 Task: Find connections with filter location Zorgo with filter topic #Leanstartupswith filter profile language French with filter current company Steel Authority of India Limited with filter school St Joseph's Institute of Management with filter industry Musicians with filter service category Audio Engineering with filter keywords title Office Assistant
Action: Mouse moved to (79, 93)
Screenshot: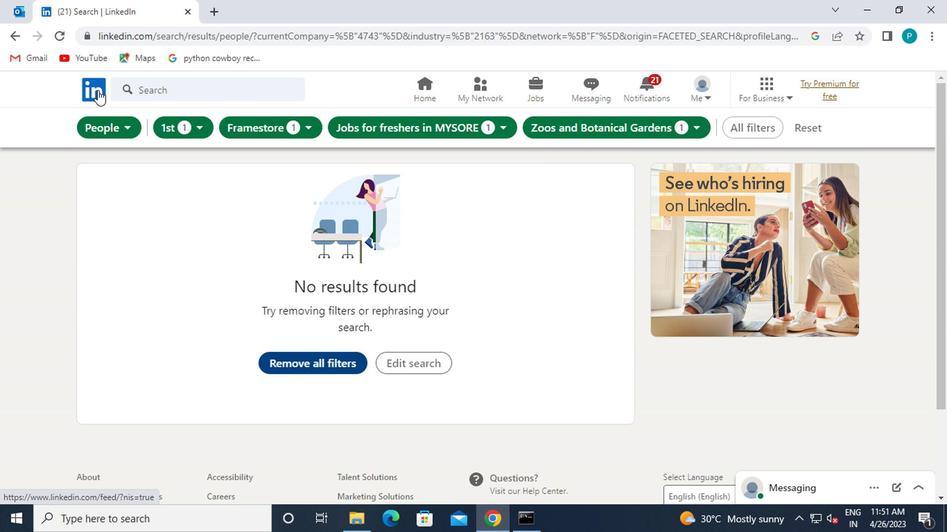 
Action: Mouse pressed left at (79, 93)
Screenshot: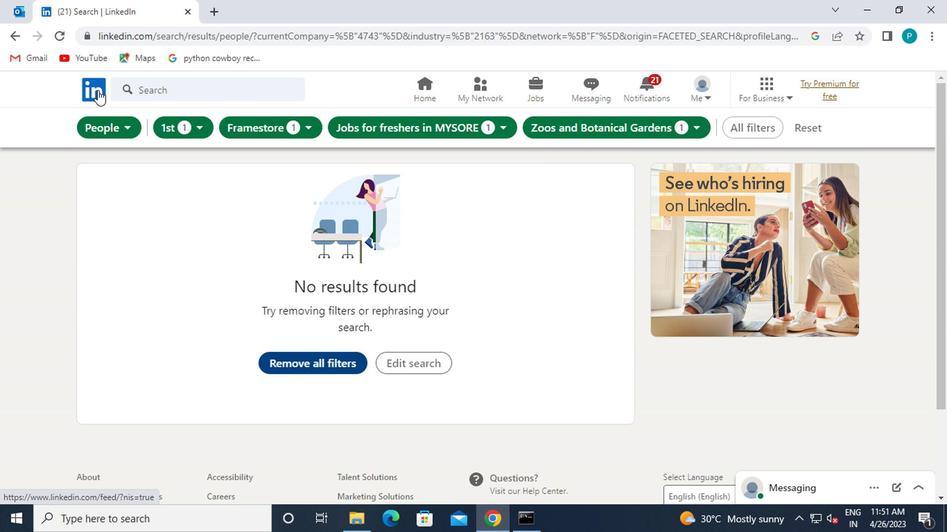 
Action: Mouse moved to (479, 84)
Screenshot: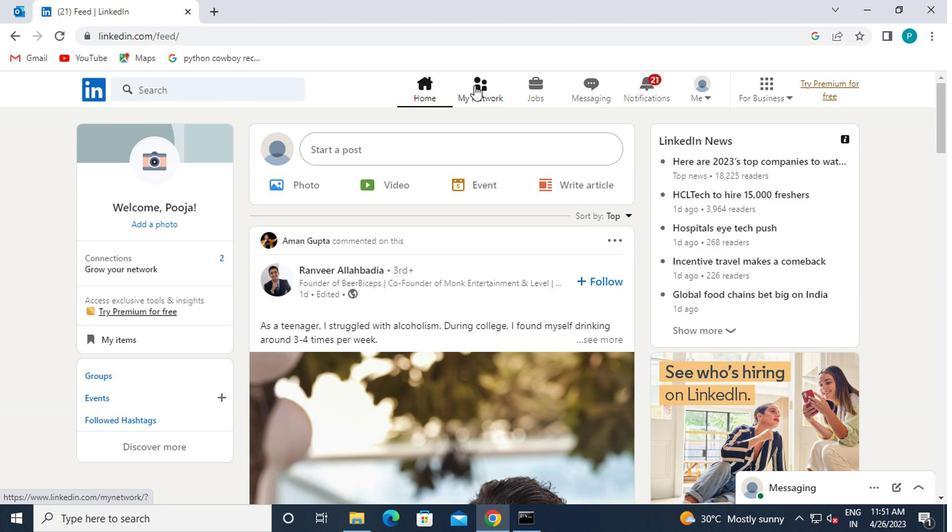 
Action: Mouse pressed left at (479, 84)
Screenshot: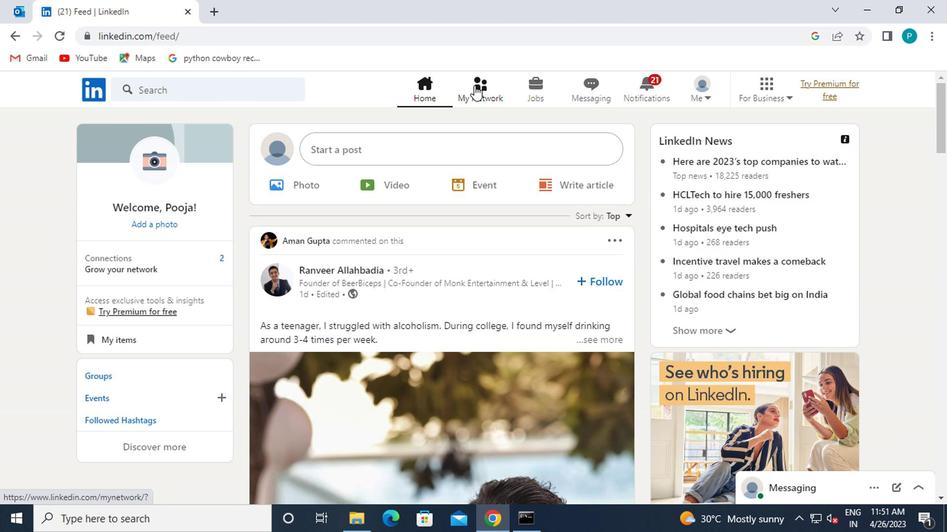 
Action: Mouse moved to (198, 169)
Screenshot: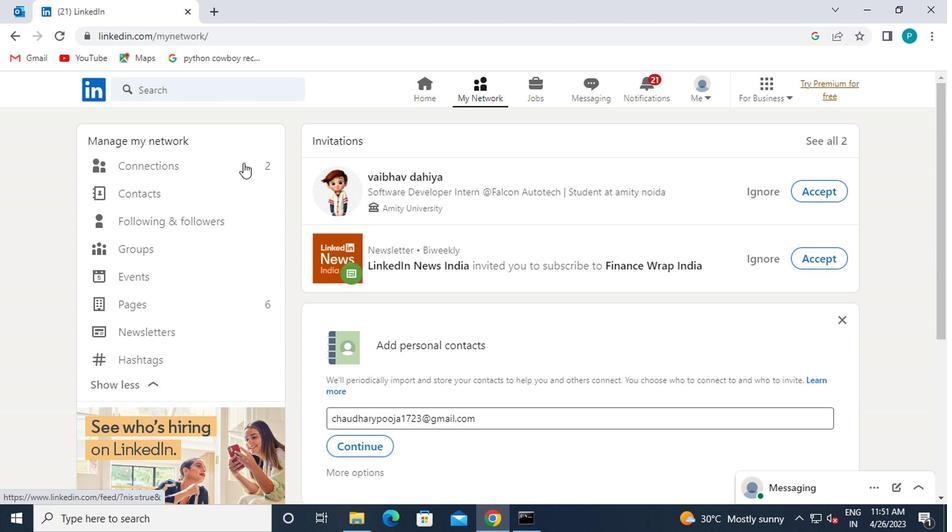 
Action: Mouse pressed left at (198, 169)
Screenshot: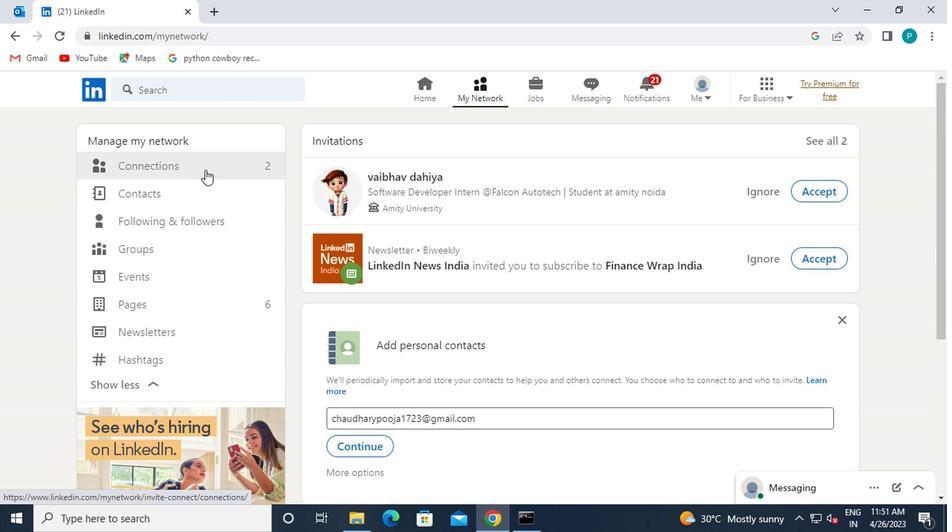 
Action: Mouse moved to (561, 168)
Screenshot: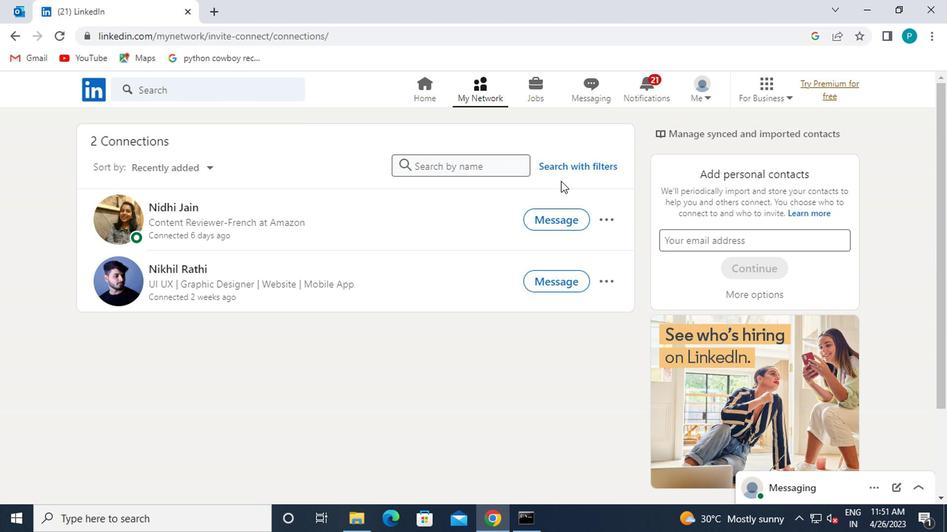 
Action: Mouse pressed left at (561, 168)
Screenshot: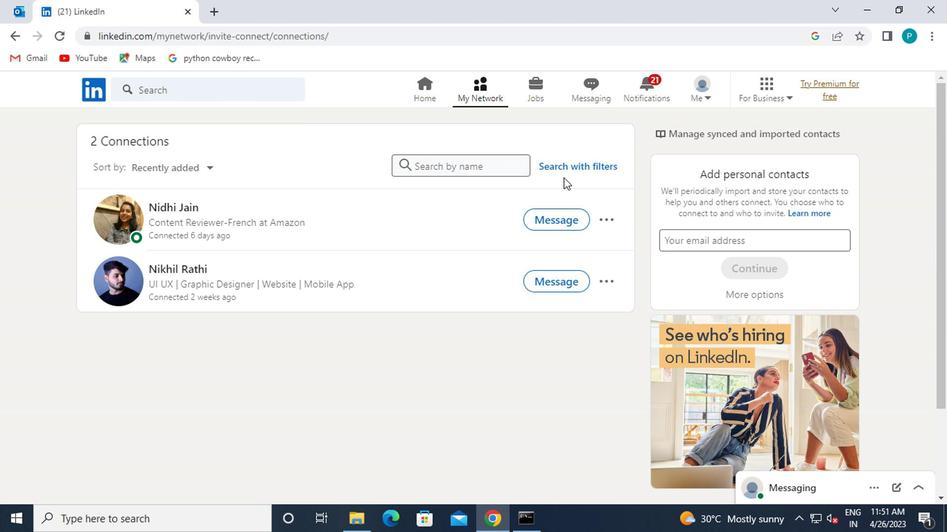 
Action: Mouse moved to (449, 125)
Screenshot: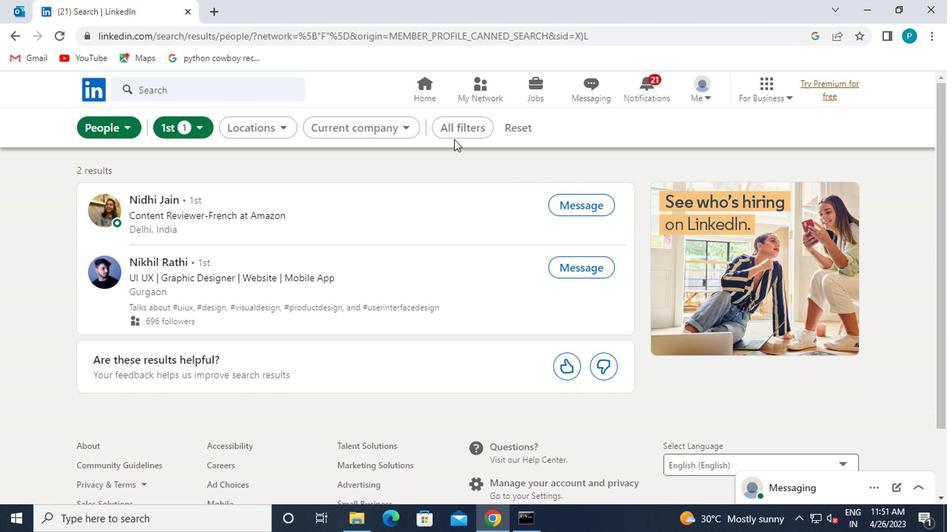 
Action: Mouse pressed left at (449, 125)
Screenshot: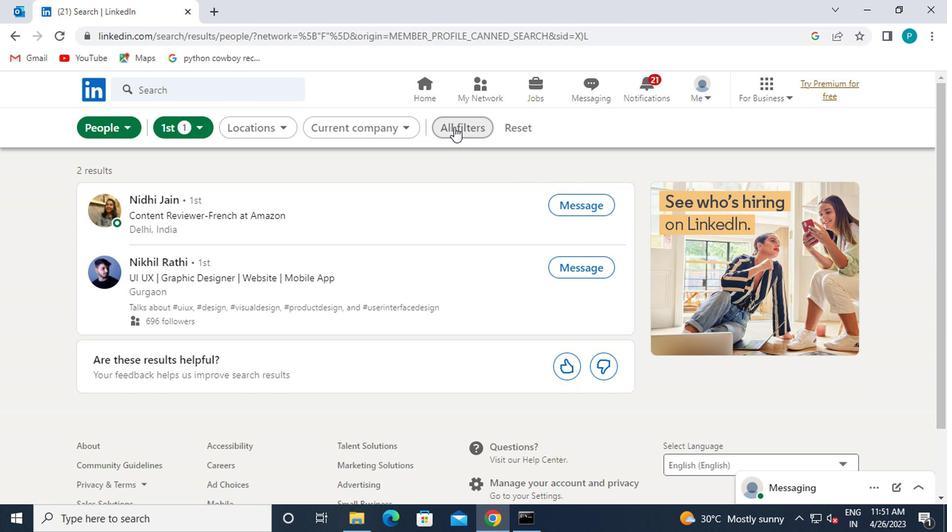 
Action: Mouse moved to (691, 275)
Screenshot: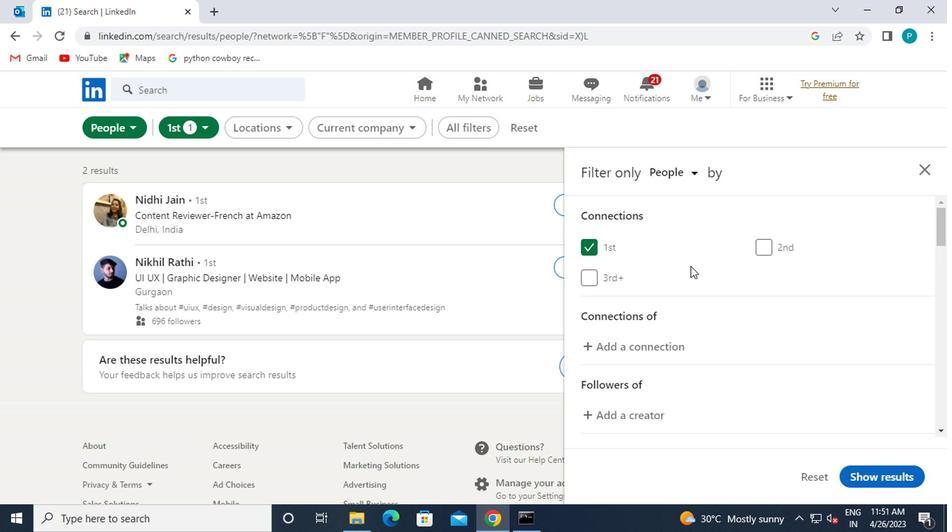 
Action: Mouse scrolled (691, 275) with delta (0, 0)
Screenshot: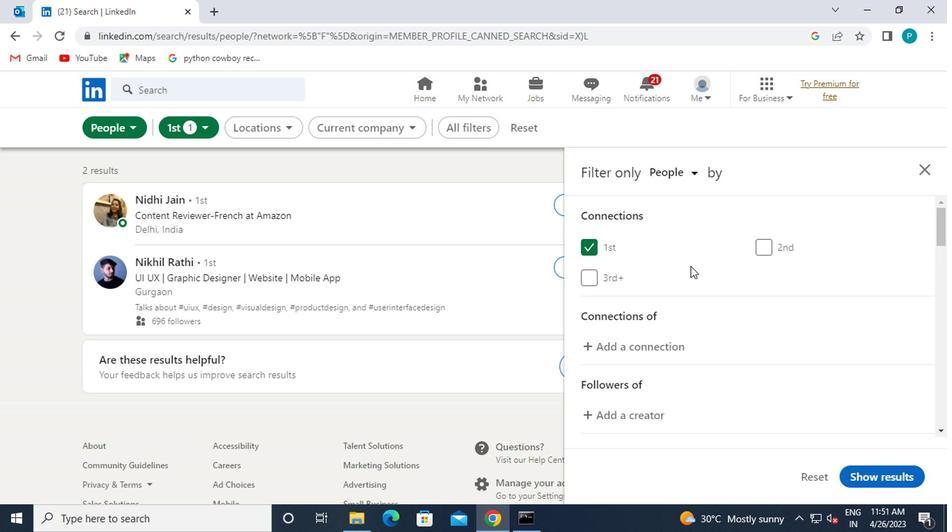 
Action: Mouse moved to (696, 282)
Screenshot: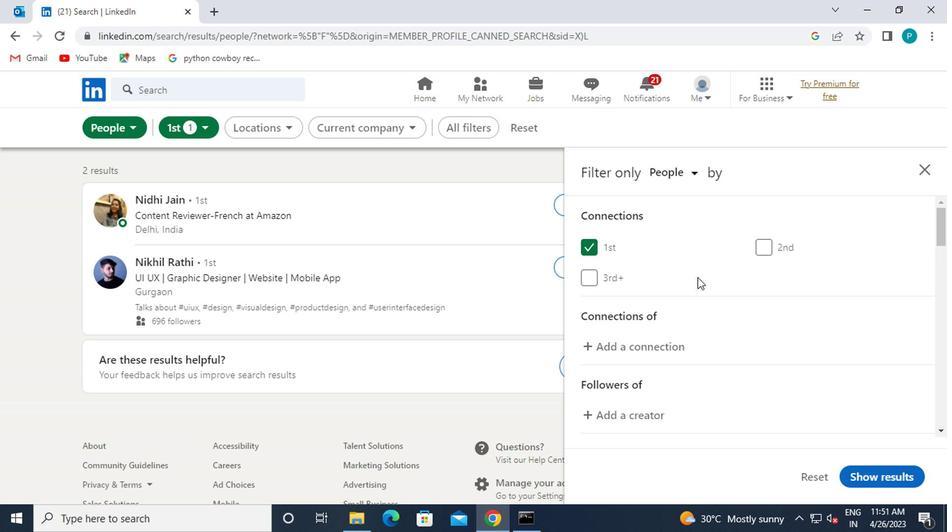 
Action: Mouse scrolled (696, 281) with delta (0, 0)
Screenshot: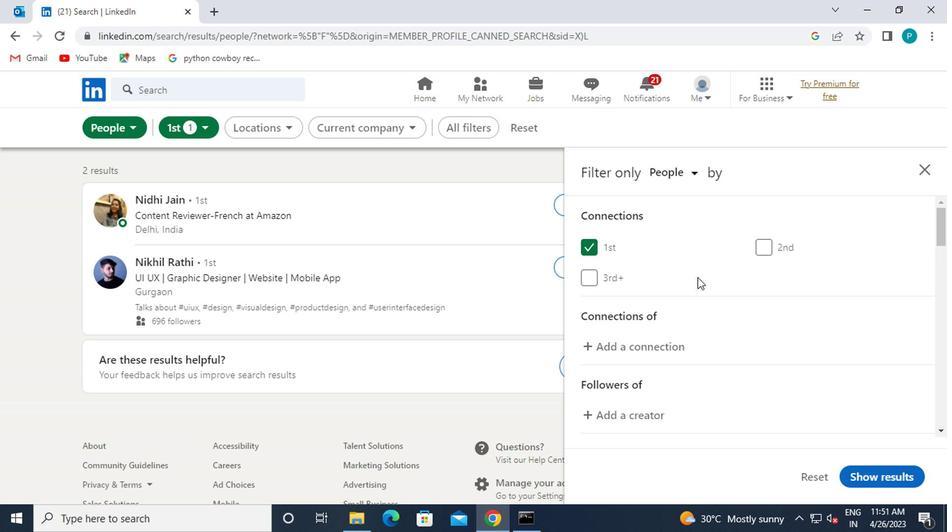 
Action: Mouse moved to (744, 375)
Screenshot: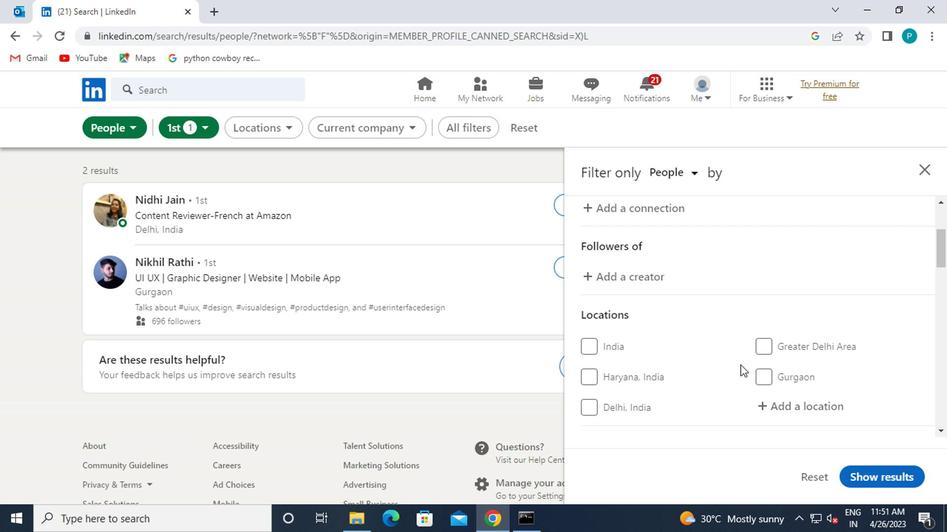 
Action: Mouse scrolled (744, 374) with delta (0, 0)
Screenshot: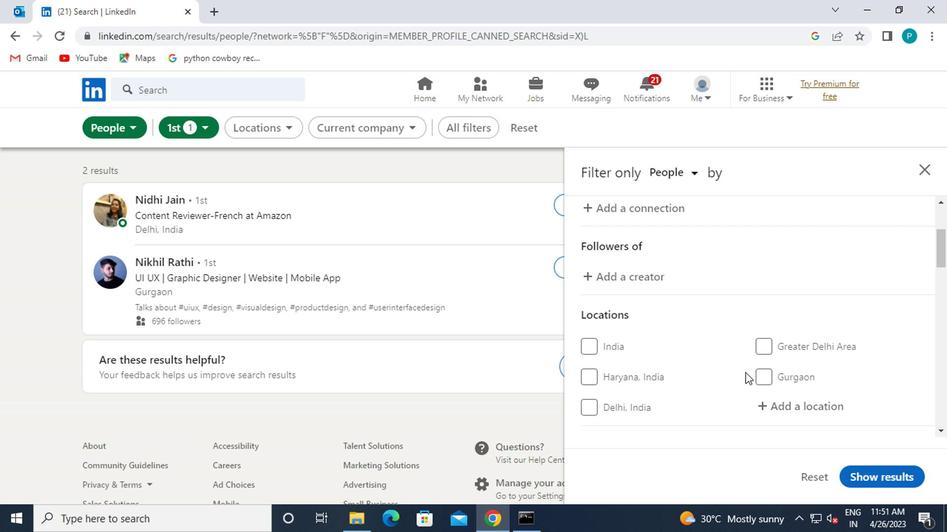 
Action: Mouse moved to (777, 337)
Screenshot: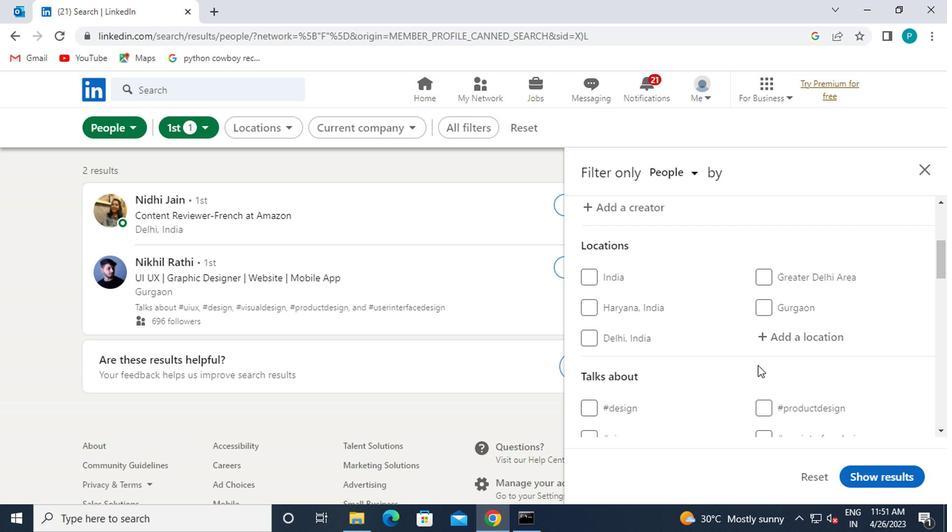 
Action: Mouse pressed left at (777, 337)
Screenshot: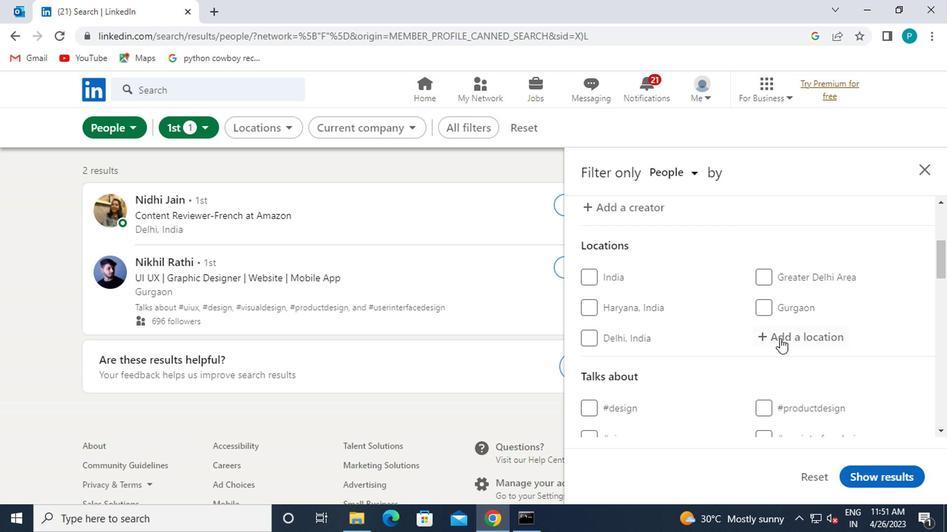 
Action: Mouse moved to (781, 343)
Screenshot: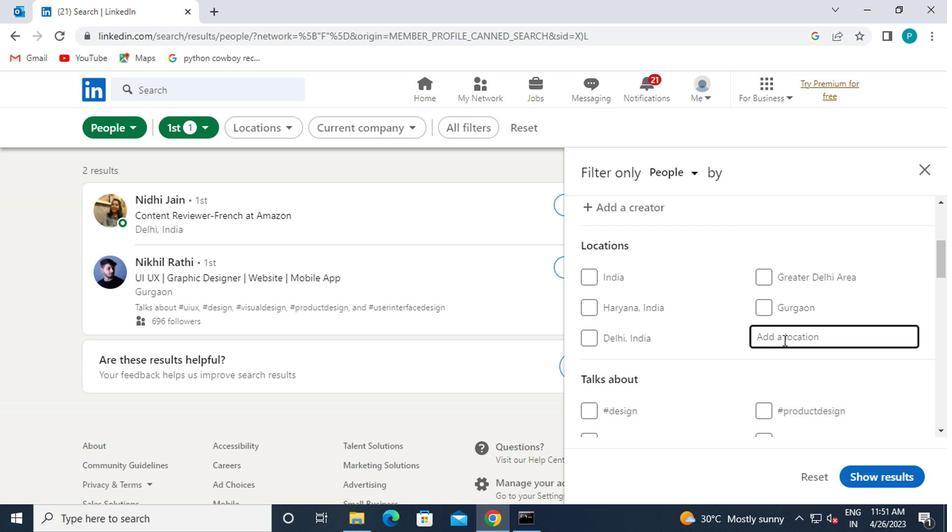 
Action: Key pressed <Key.caps_lock>z<Key.caps_lock>orgo<Key.enter>
Screenshot: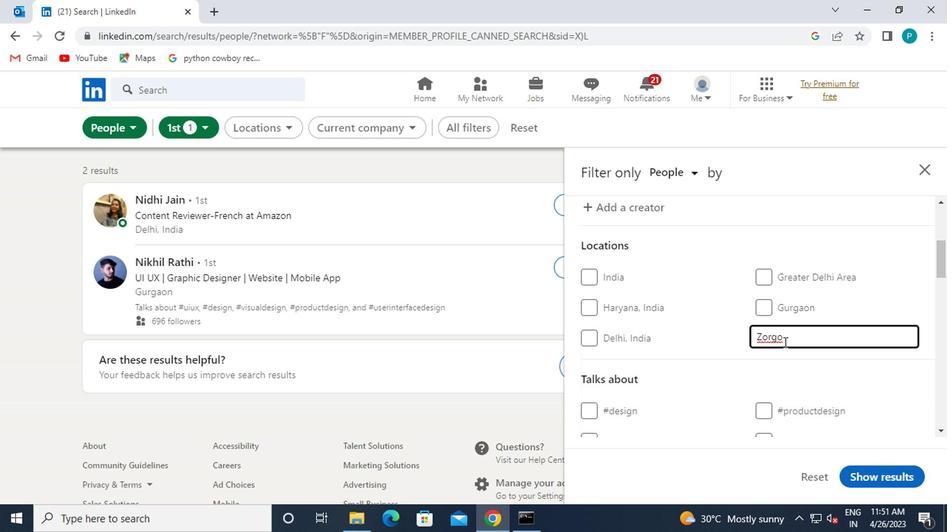 
Action: Mouse moved to (781, 343)
Screenshot: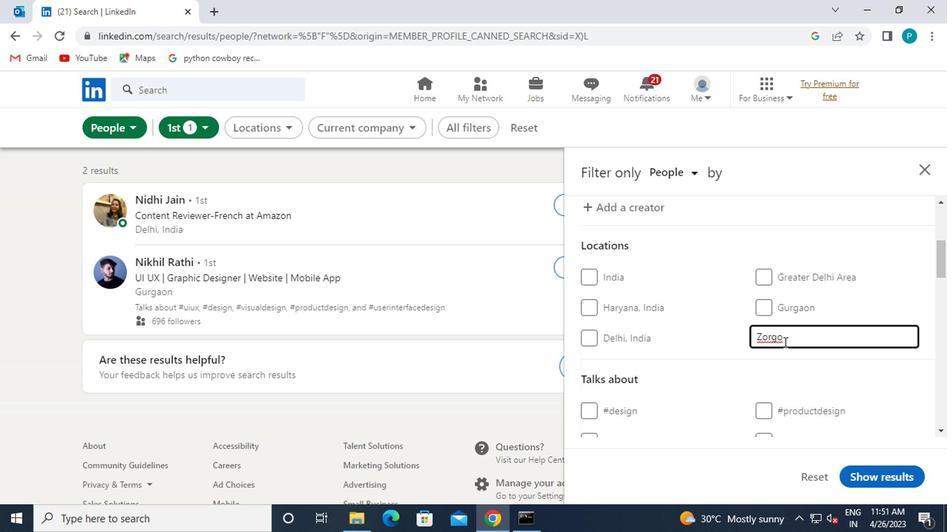 
Action: Mouse scrolled (781, 343) with delta (0, 0)
Screenshot: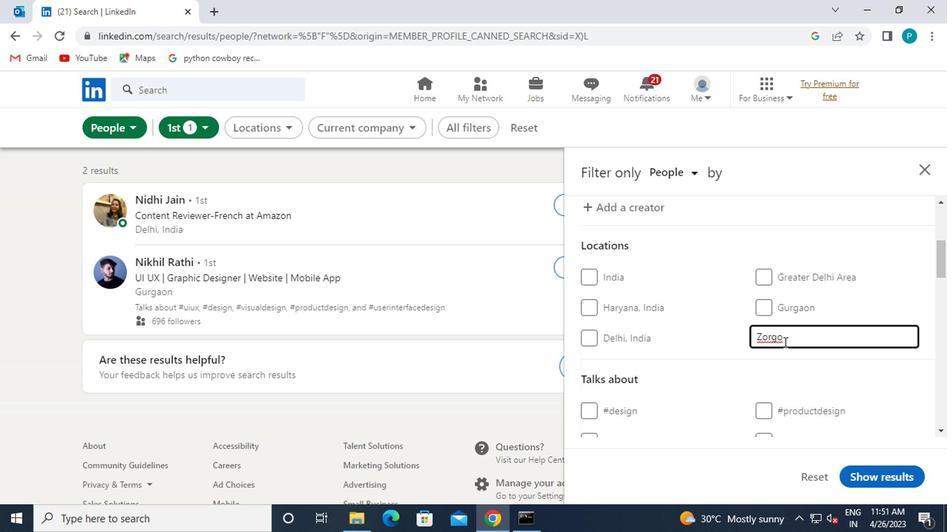 
Action: Mouse scrolled (781, 343) with delta (0, 0)
Screenshot: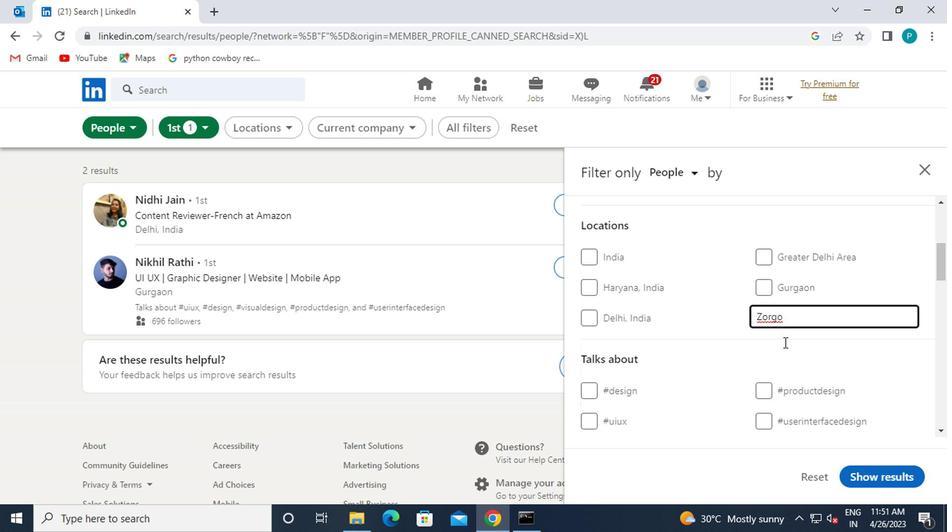 
Action: Mouse moved to (761, 336)
Screenshot: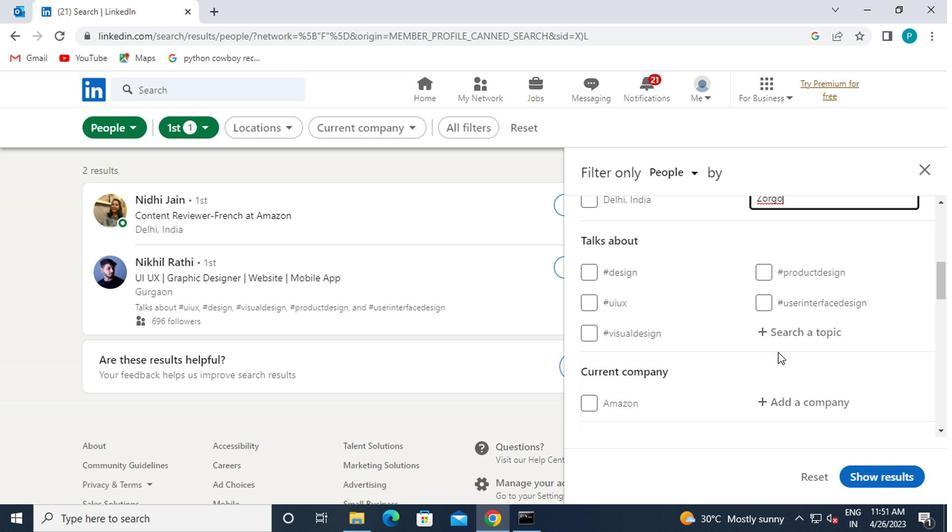 
Action: Mouse pressed left at (761, 336)
Screenshot: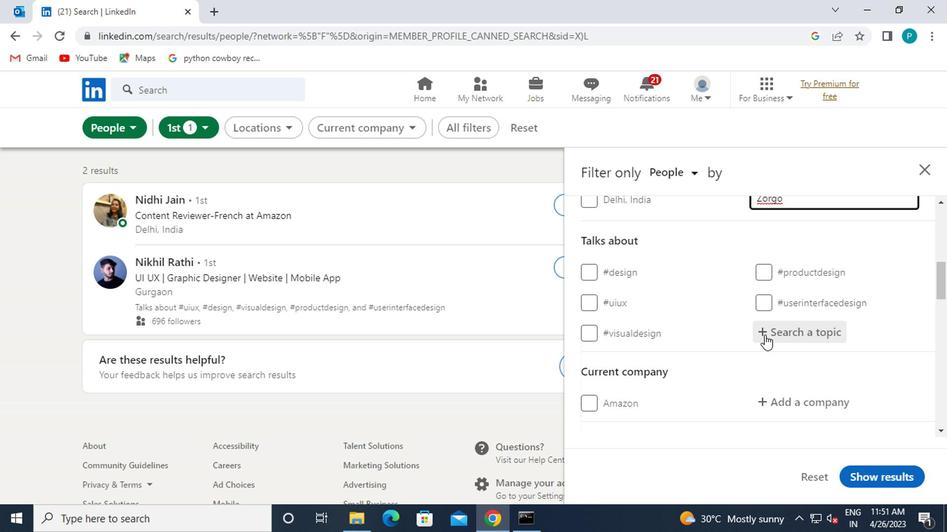
Action: Key pressed <Key.shift><Key.shift>#<Key.caps_lock><Key.caps_lock>EAN
Screenshot: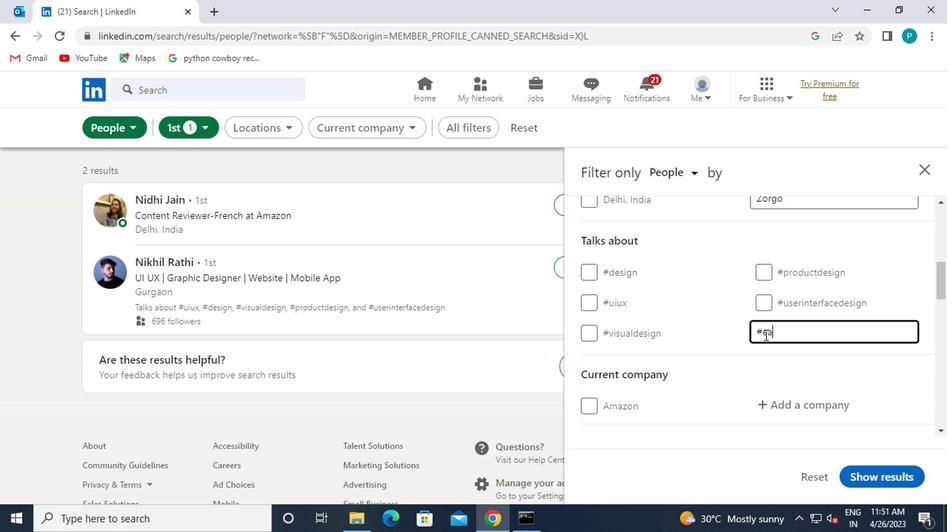 
Action: Mouse moved to (758, 335)
Screenshot: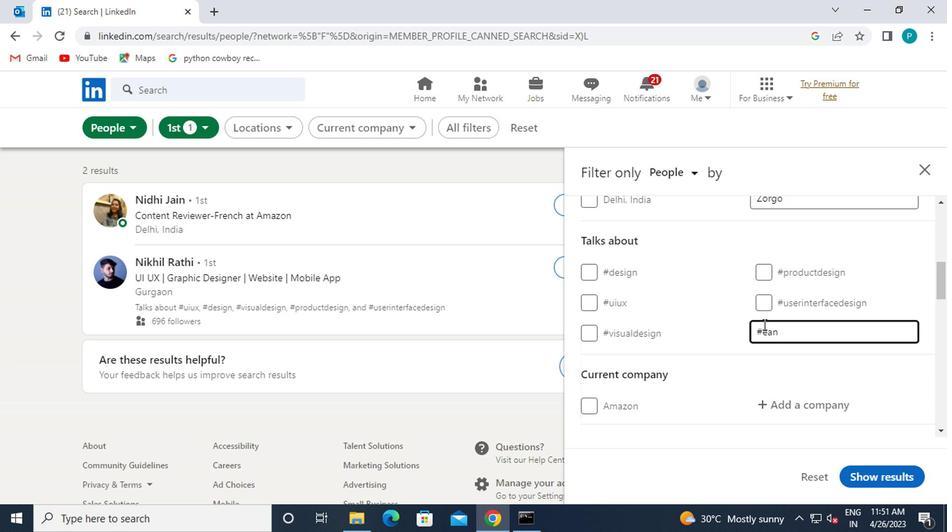 
Action: Mouse pressed left at (758, 335)
Screenshot: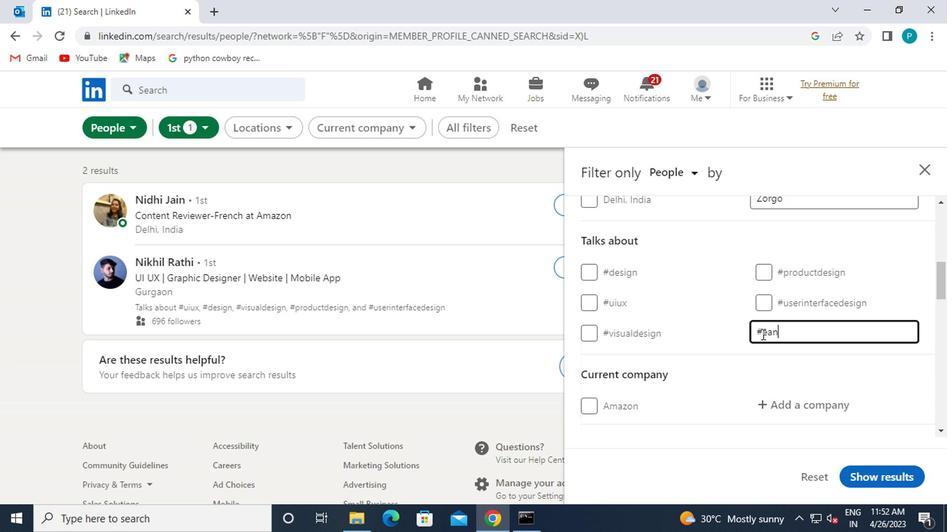 
Action: Mouse moved to (770, 339)
Screenshot: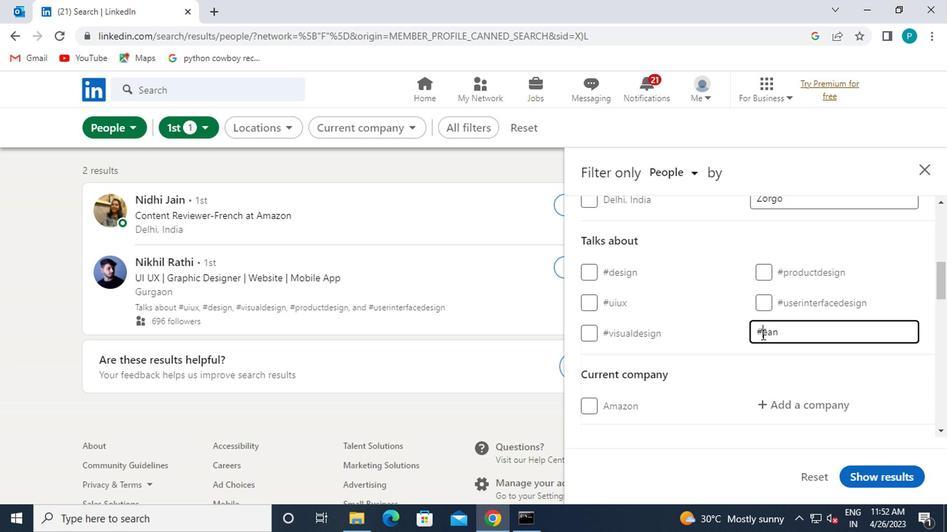 
Action: Key pressed <Key.caps_lock>L
Screenshot: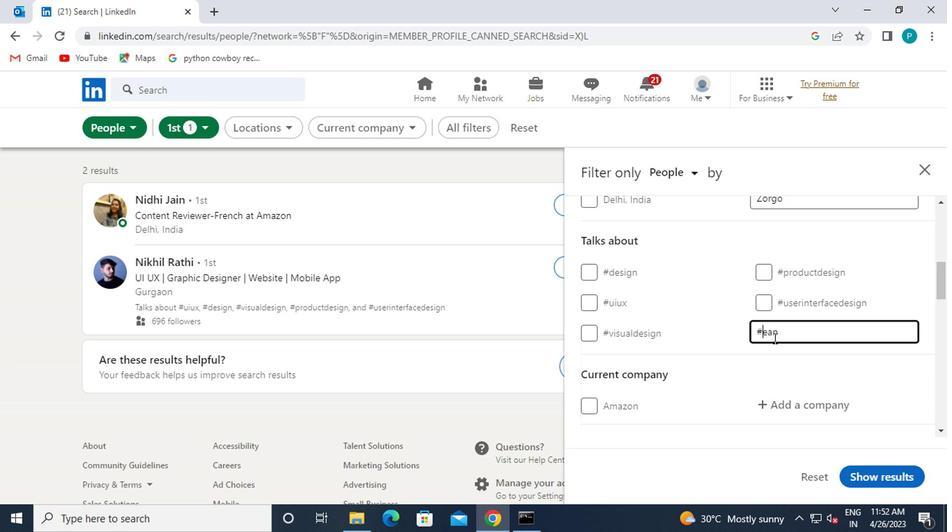 
Action: Mouse moved to (784, 336)
Screenshot: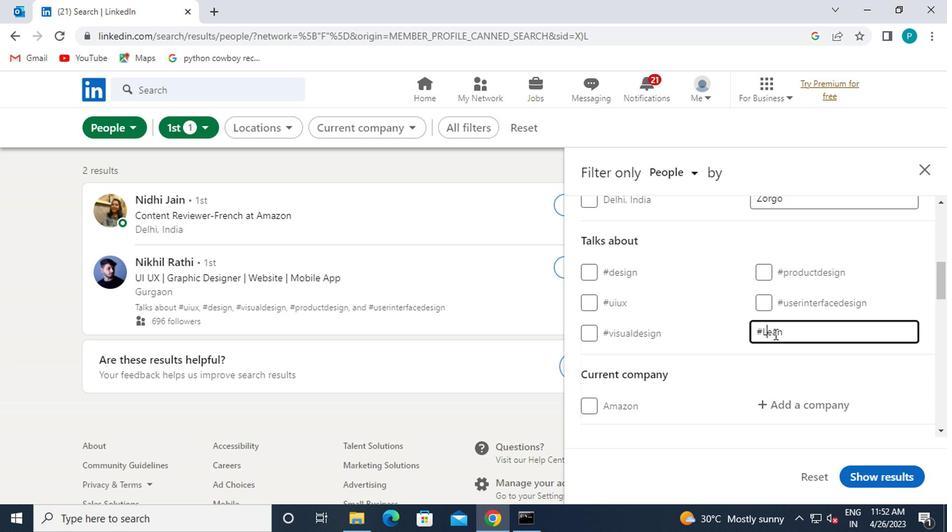 
Action: Mouse pressed left at (784, 336)
Screenshot: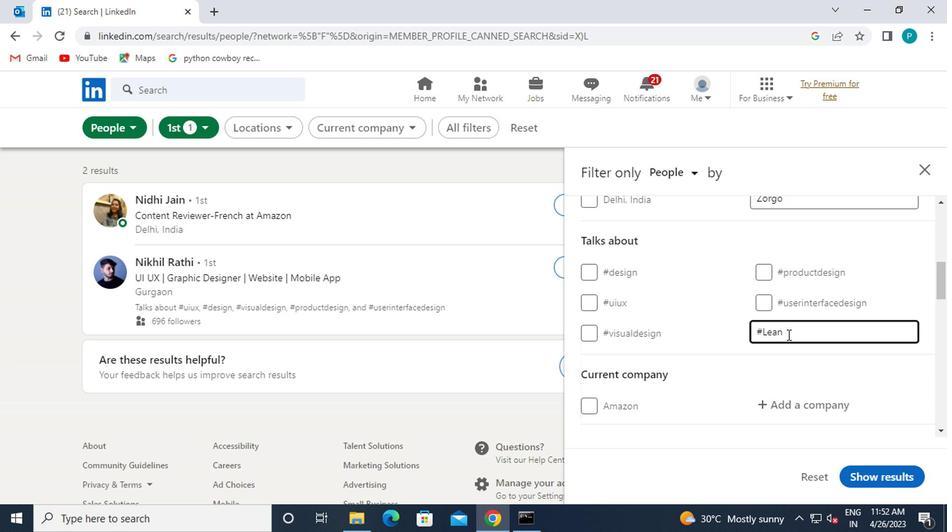 
Action: Mouse moved to (785, 337)
Screenshot: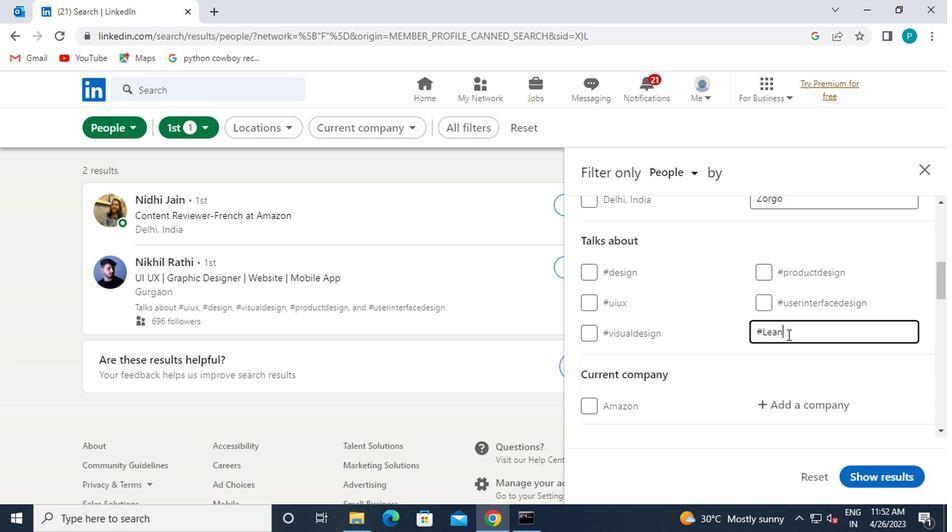 
Action: Key pressed <Key.caps_lock>STARTUPS
Screenshot: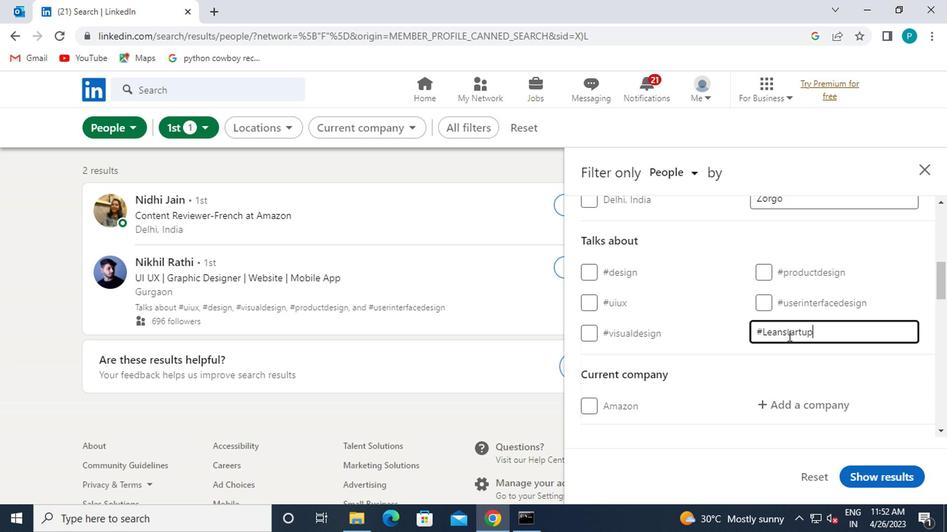 
Action: Mouse moved to (747, 360)
Screenshot: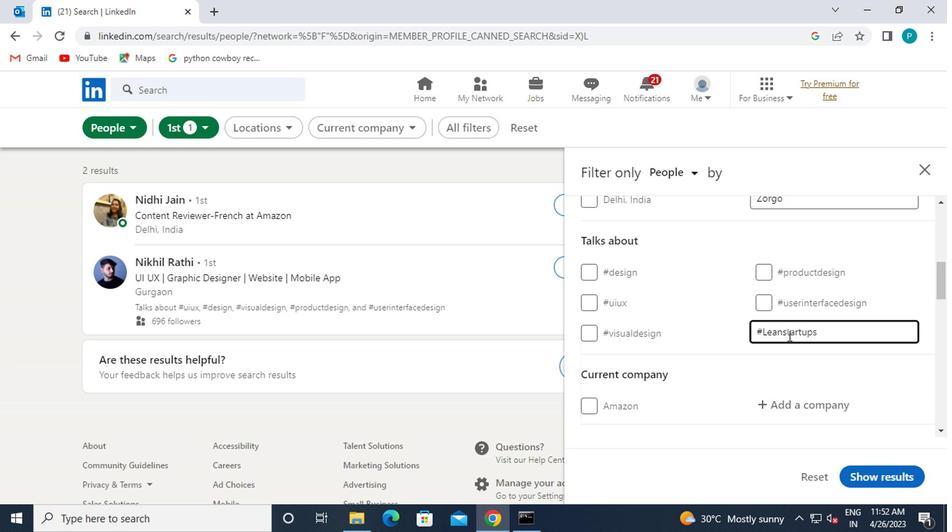
Action: Mouse scrolled (747, 359) with delta (0, 0)
Screenshot: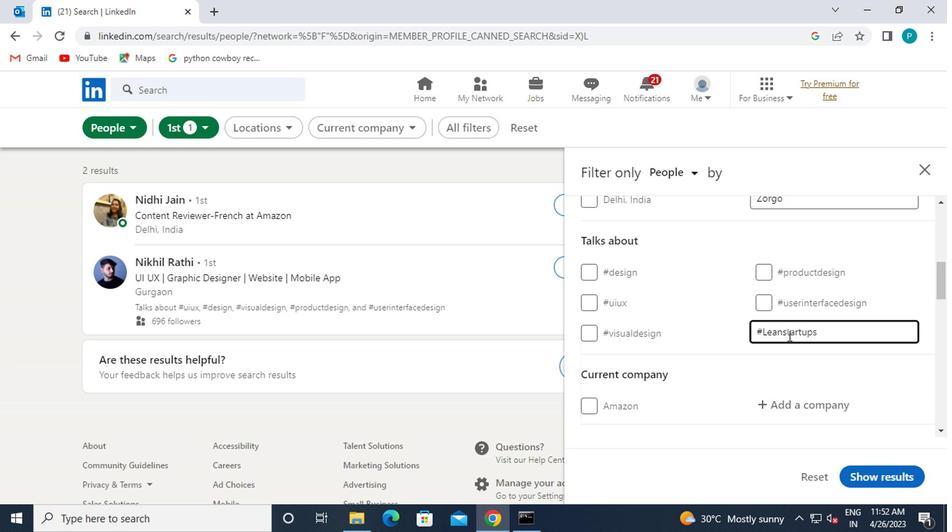 
Action: Mouse moved to (772, 330)
Screenshot: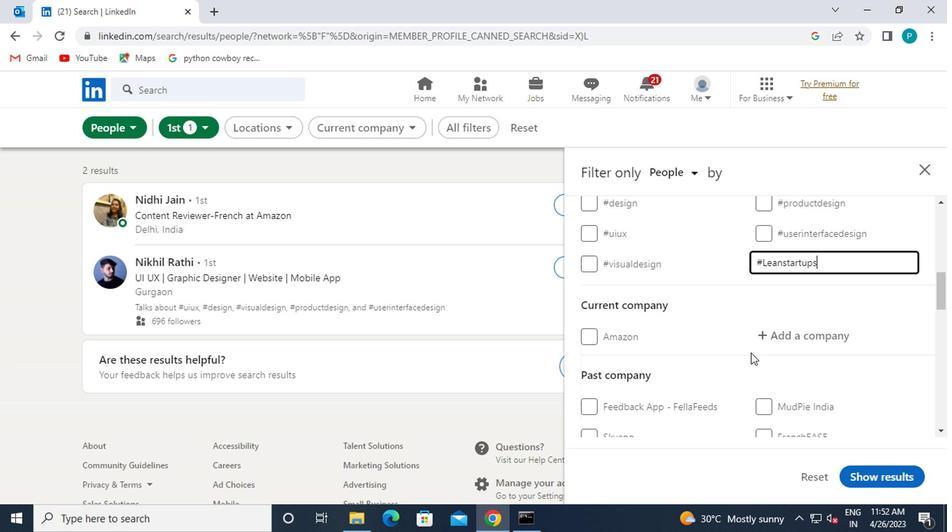 
Action: Mouse pressed left at (772, 330)
Screenshot: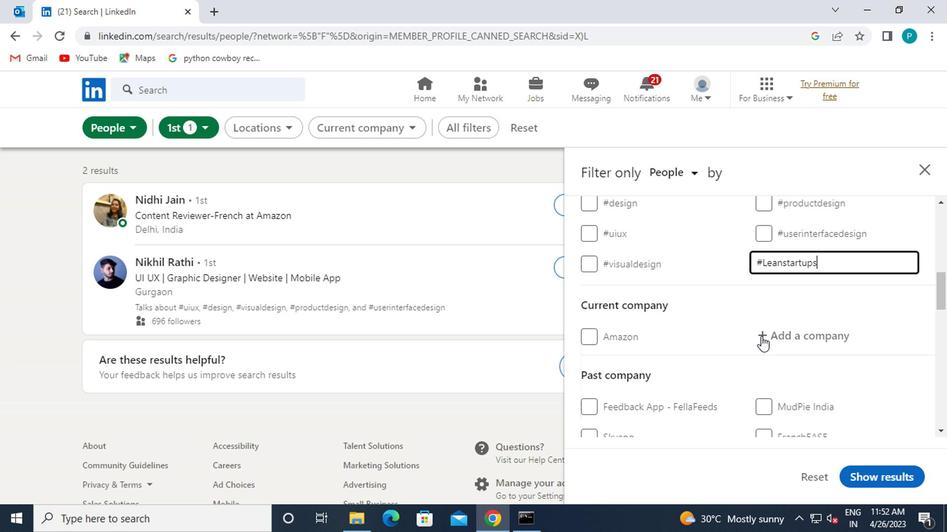 
Action: Mouse moved to (774, 337)
Screenshot: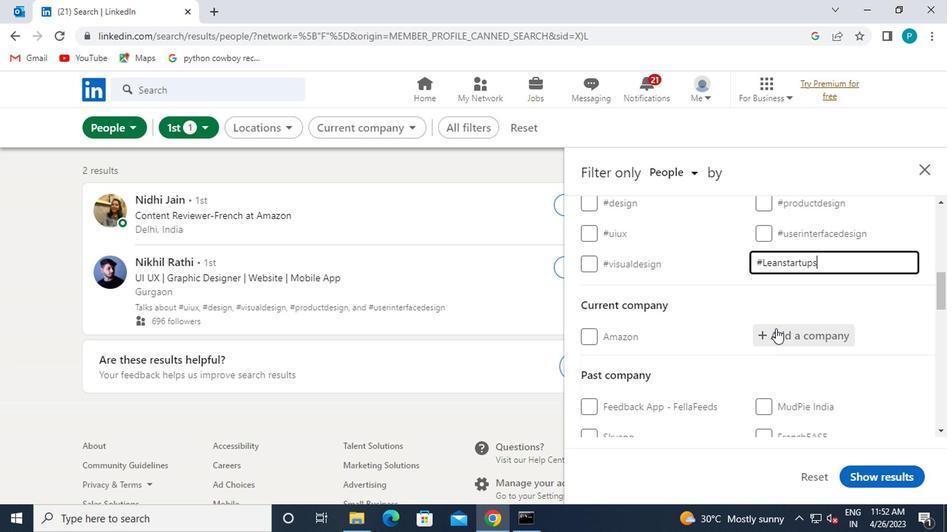 
Action: Key pressed STEEL<Key.space>AUTH
Screenshot: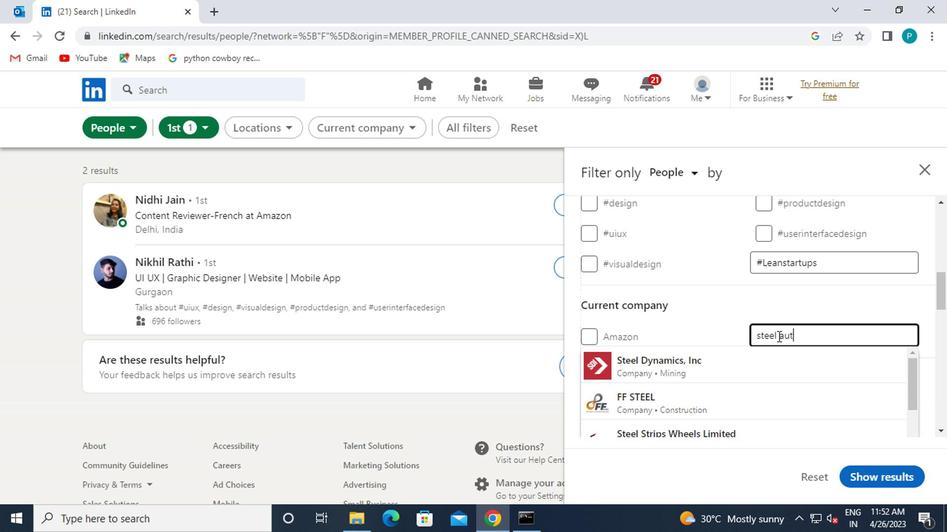
Action: Mouse moved to (692, 358)
Screenshot: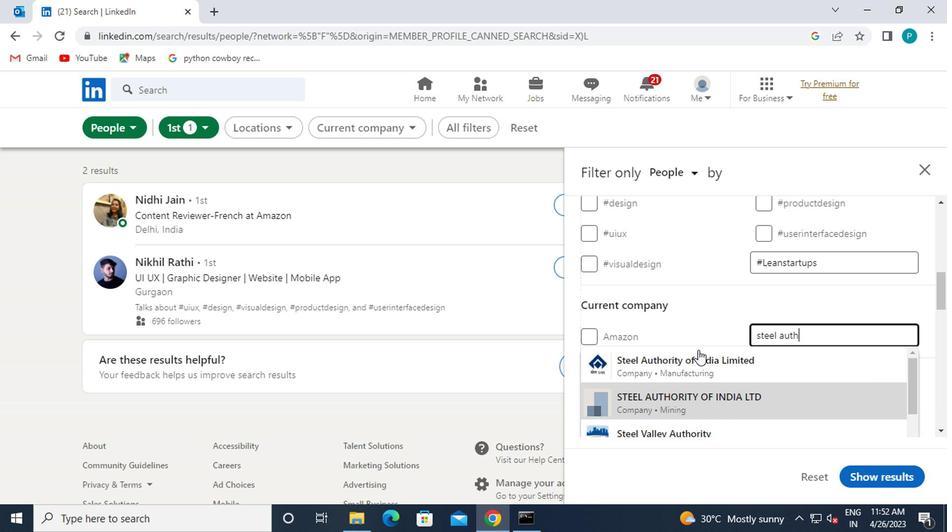 
Action: Mouse pressed left at (692, 358)
Screenshot: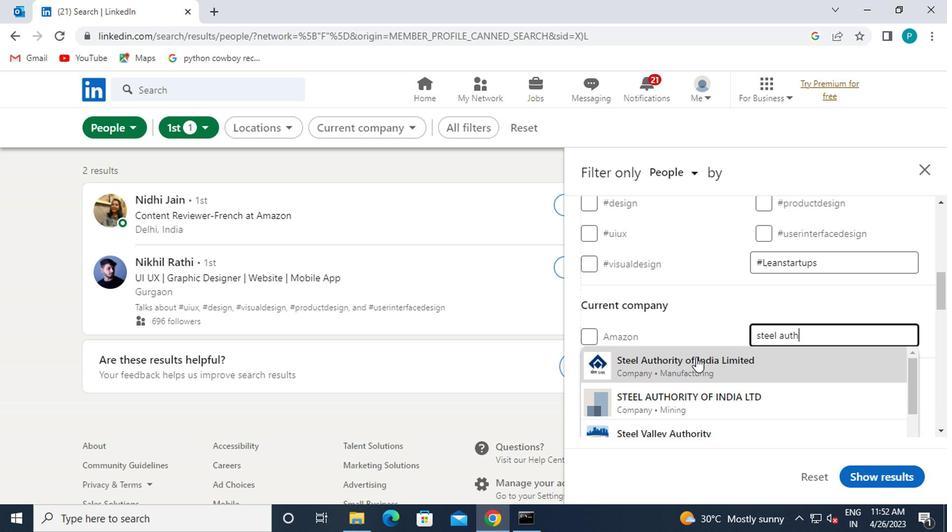 
Action: Mouse moved to (691, 354)
Screenshot: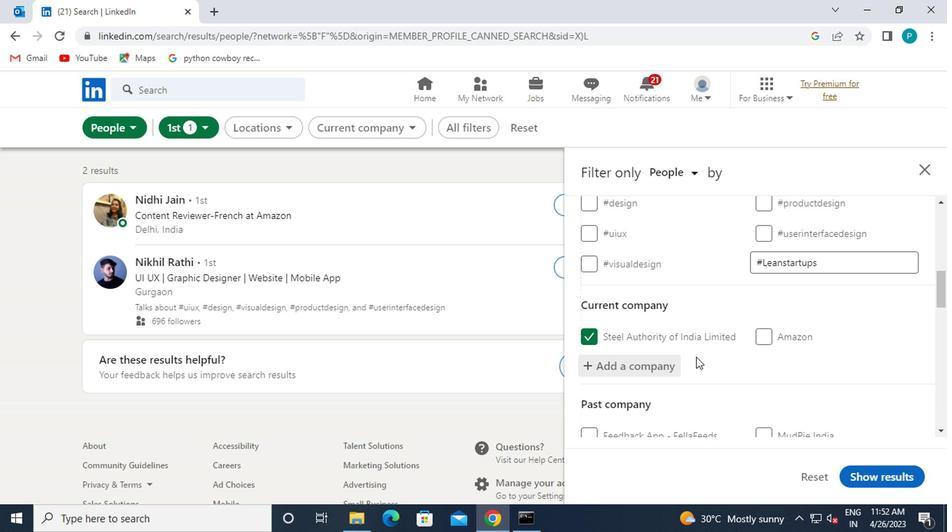 
Action: Mouse scrolled (691, 353) with delta (0, 0)
Screenshot: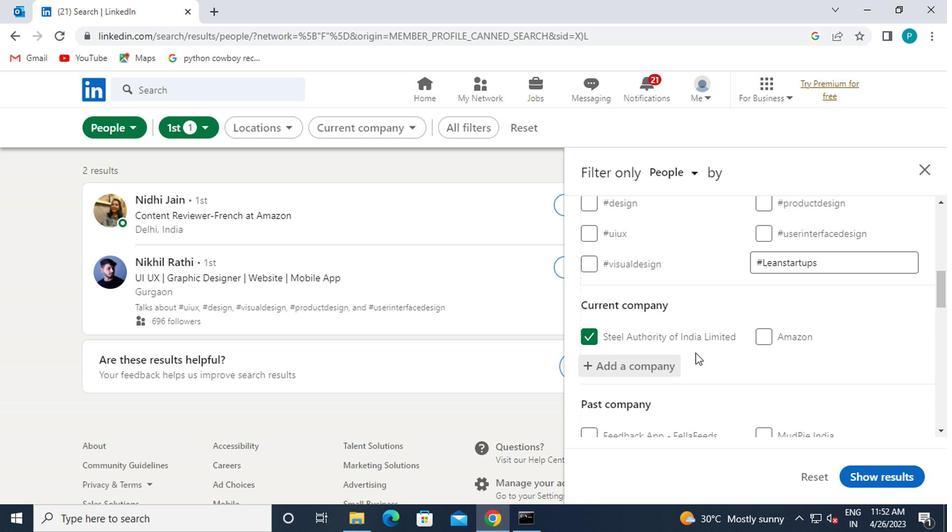 
Action: Mouse scrolled (691, 353) with delta (0, 0)
Screenshot: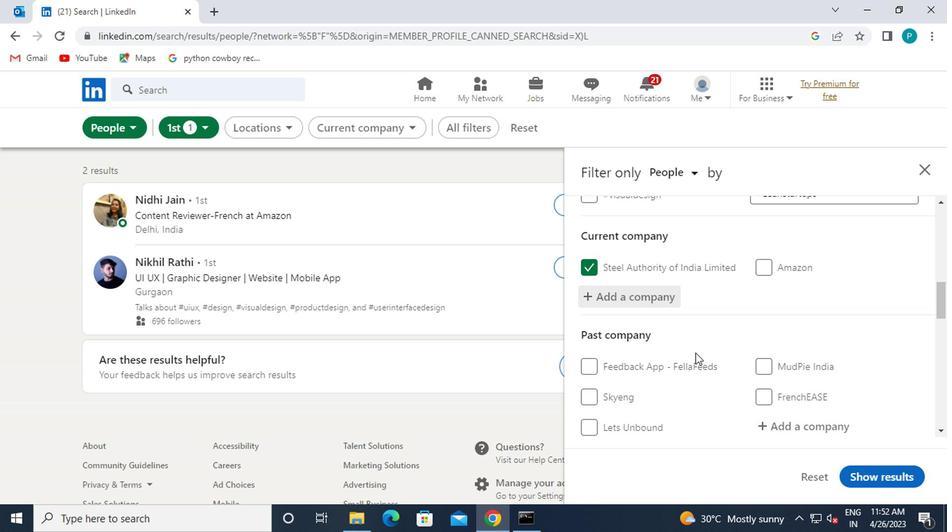 
Action: Mouse moved to (786, 365)
Screenshot: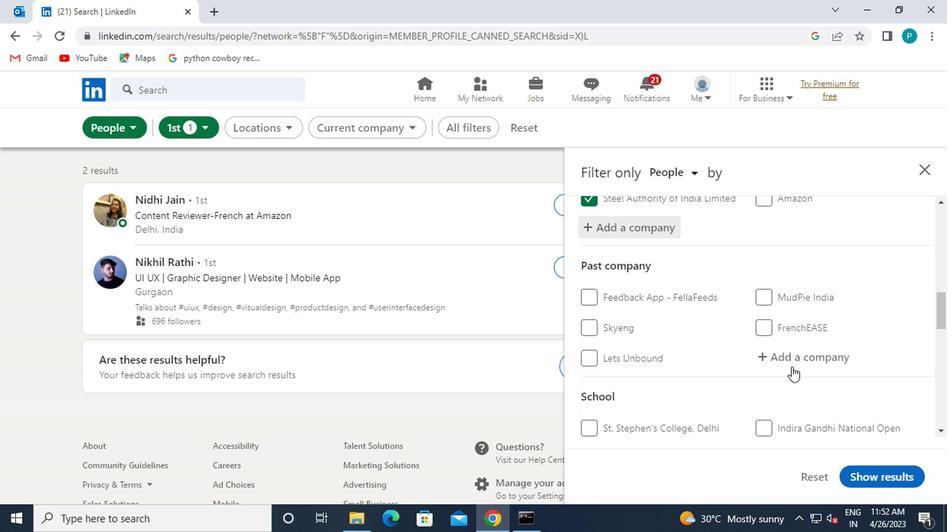 
Action: Mouse scrolled (786, 365) with delta (0, 0)
Screenshot: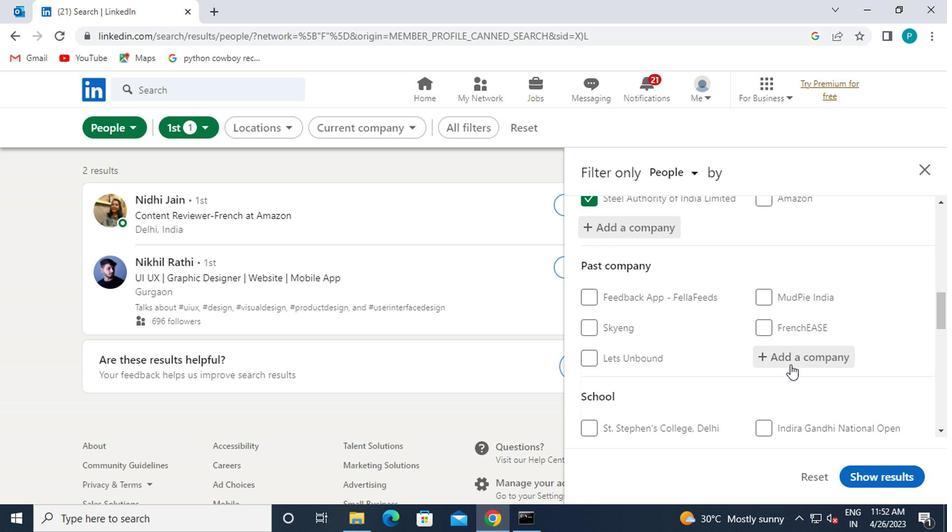 
Action: Mouse scrolled (786, 365) with delta (0, 0)
Screenshot: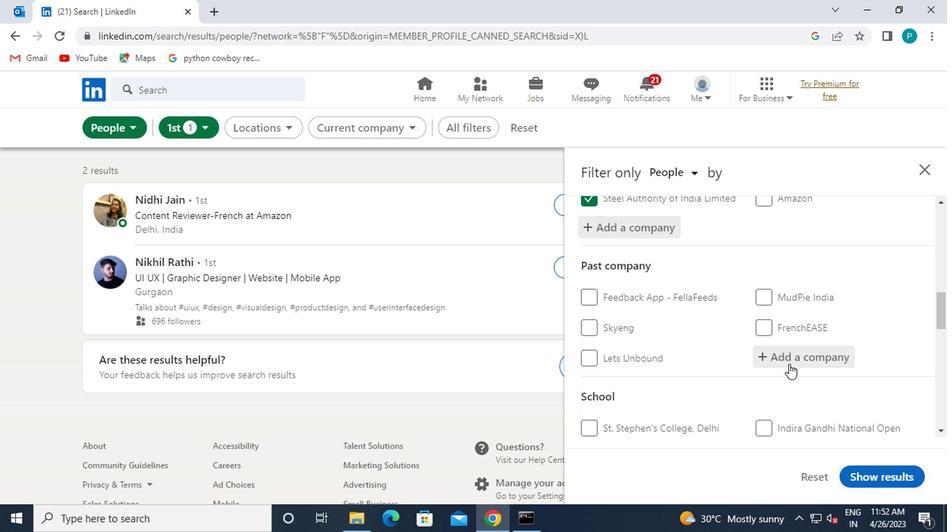 
Action: Mouse moved to (796, 381)
Screenshot: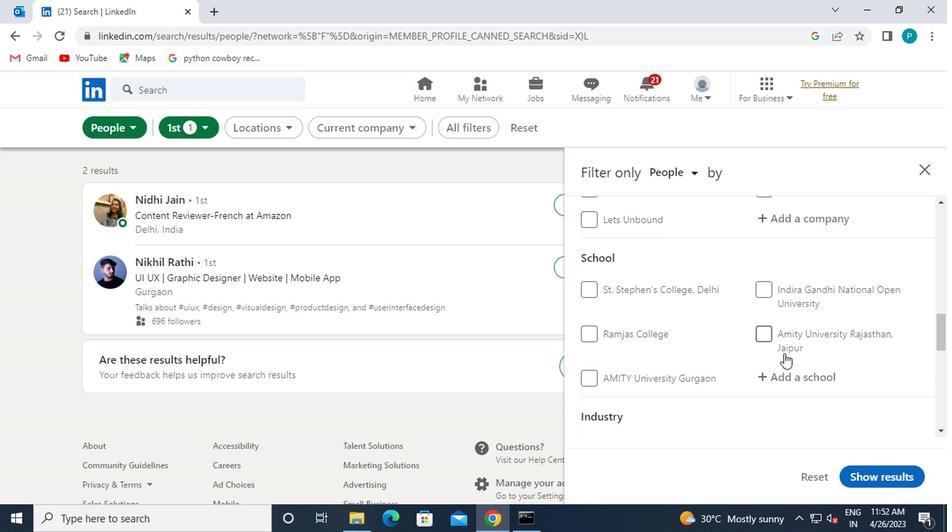 
Action: Mouse pressed left at (796, 381)
Screenshot: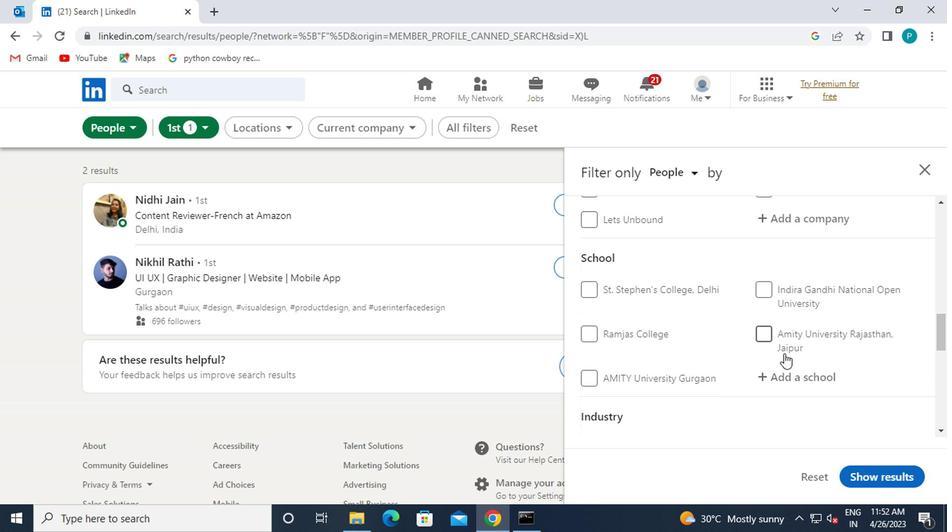 
Action: Mouse moved to (796, 382)
Screenshot: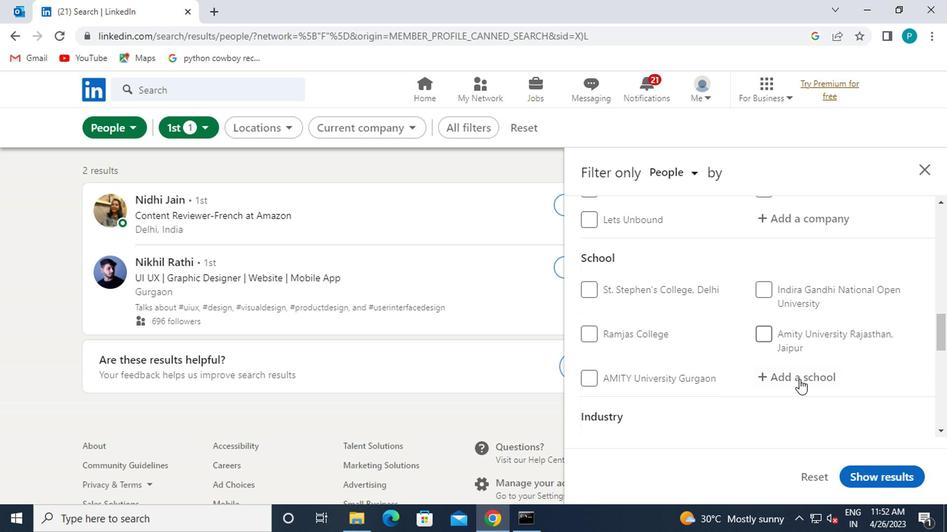 
Action: Key pressed <Key.caps_lock>S<Key.caps_lock>T.<Key.backspace><Key.space>JOSE
Screenshot: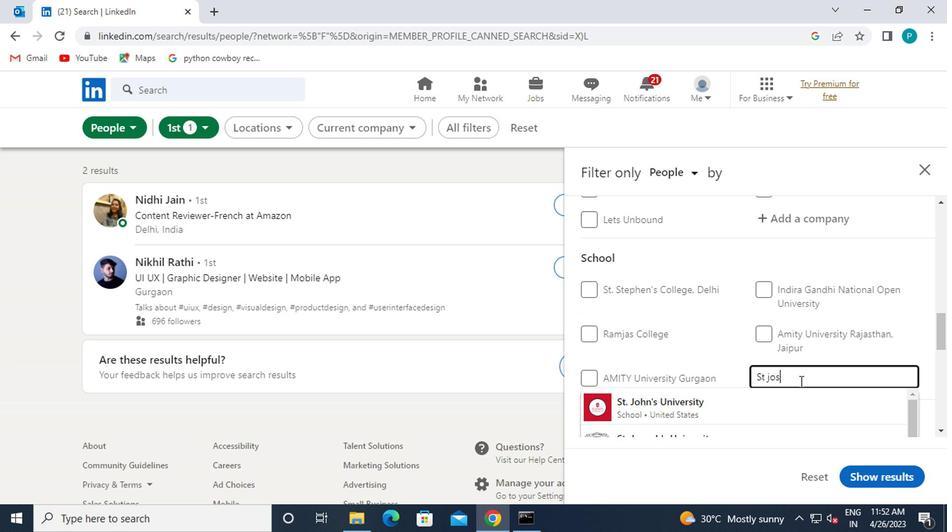 
Action: Mouse moved to (732, 400)
Screenshot: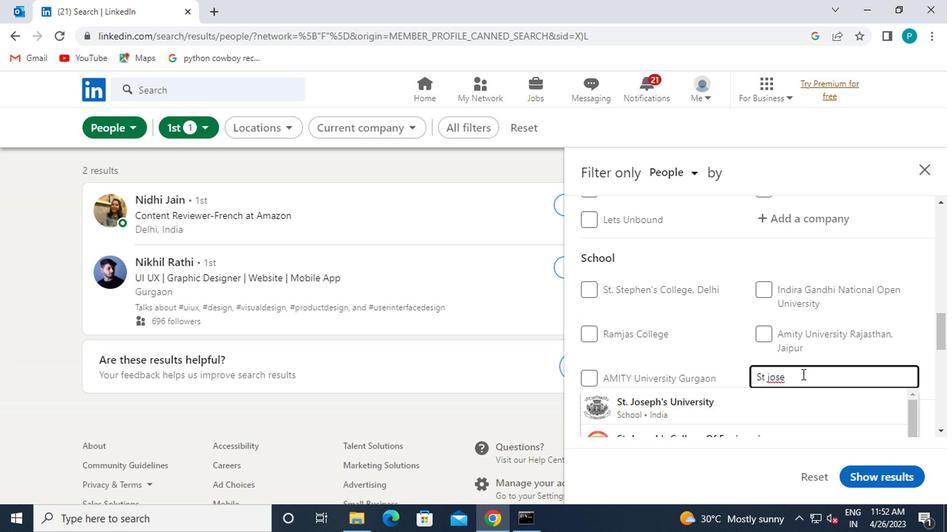 
Action: Mouse scrolled (732, 399) with delta (0, 0)
Screenshot: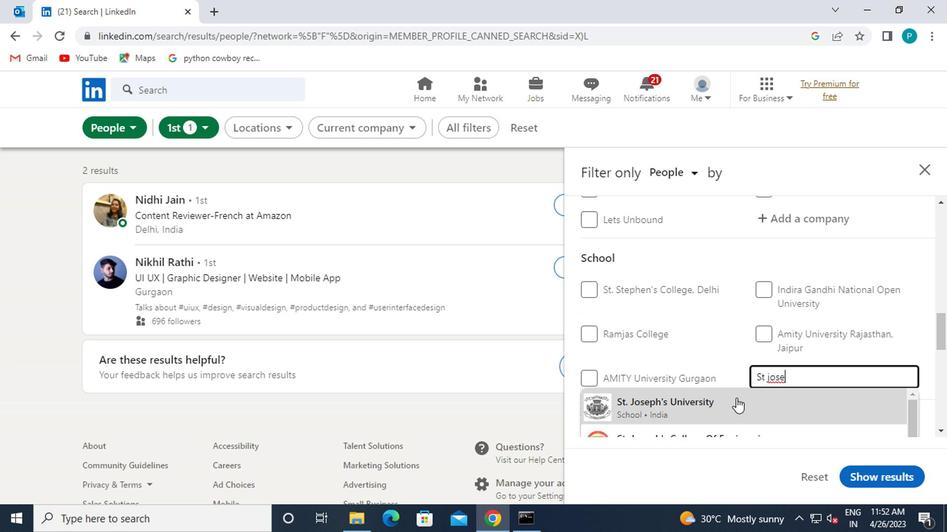 
Action: Mouse moved to (732, 400)
Screenshot: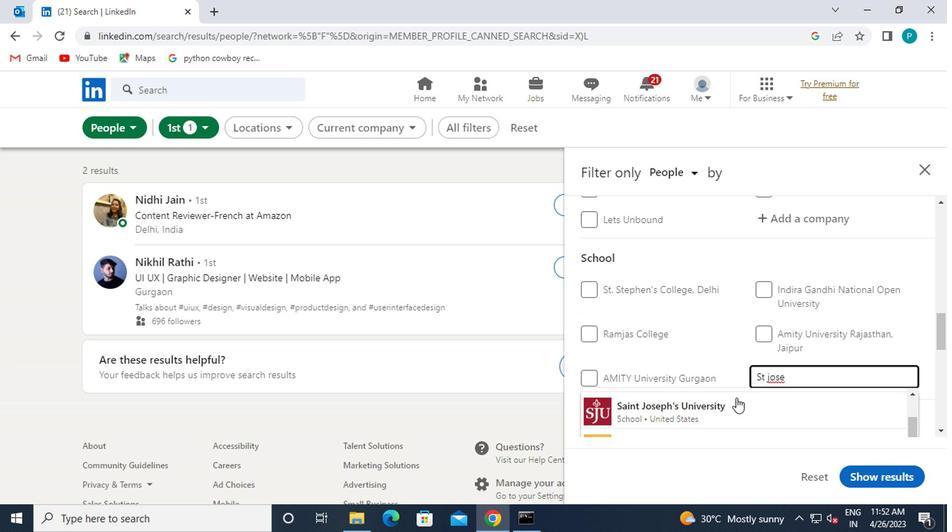 
Action: Key pressed PHS<Key.backspace>'S
Screenshot: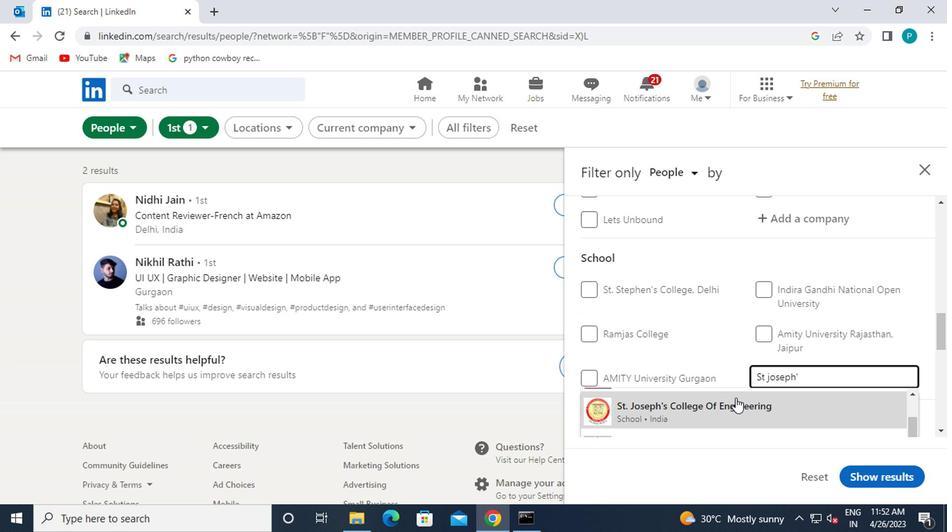 
Action: Mouse scrolled (732, 399) with delta (0, 0)
Screenshot: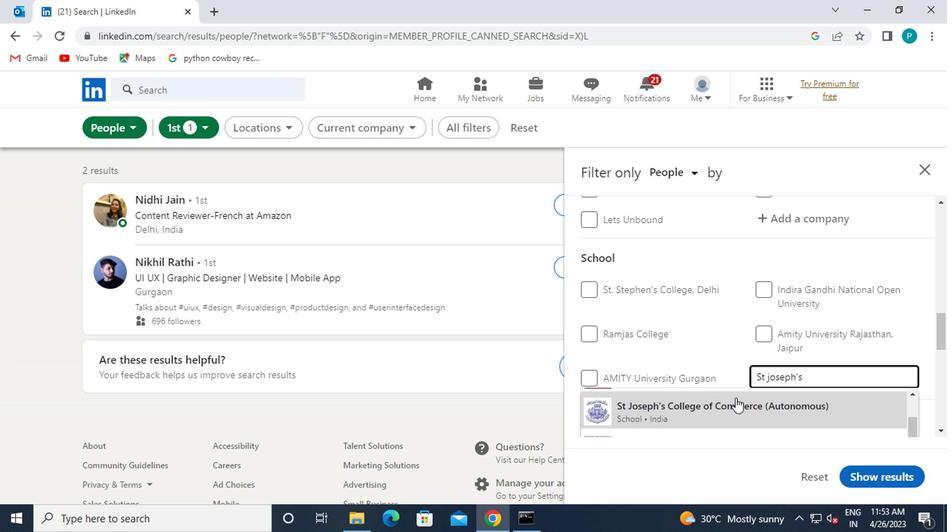 
Action: Mouse scrolled (732, 400) with delta (0, 0)
Screenshot: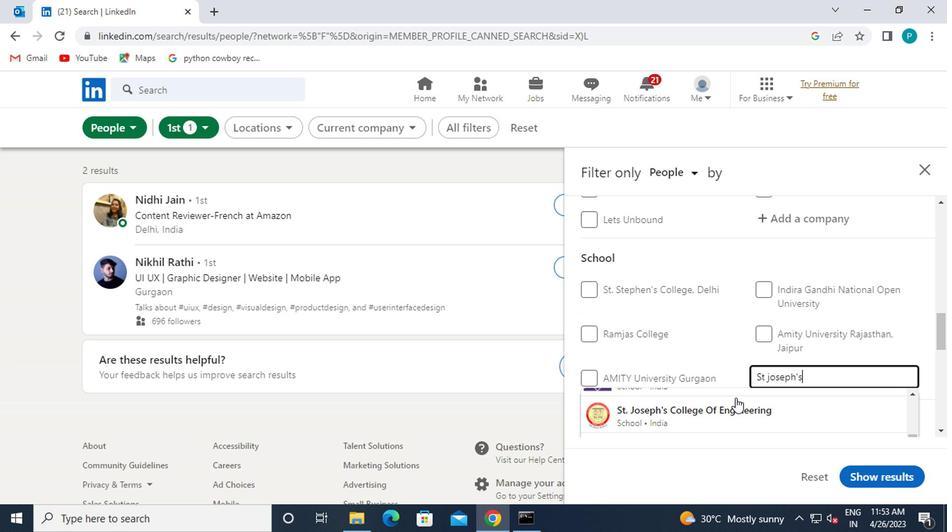 
Action: Mouse scrolled (732, 400) with delta (0, 0)
Screenshot: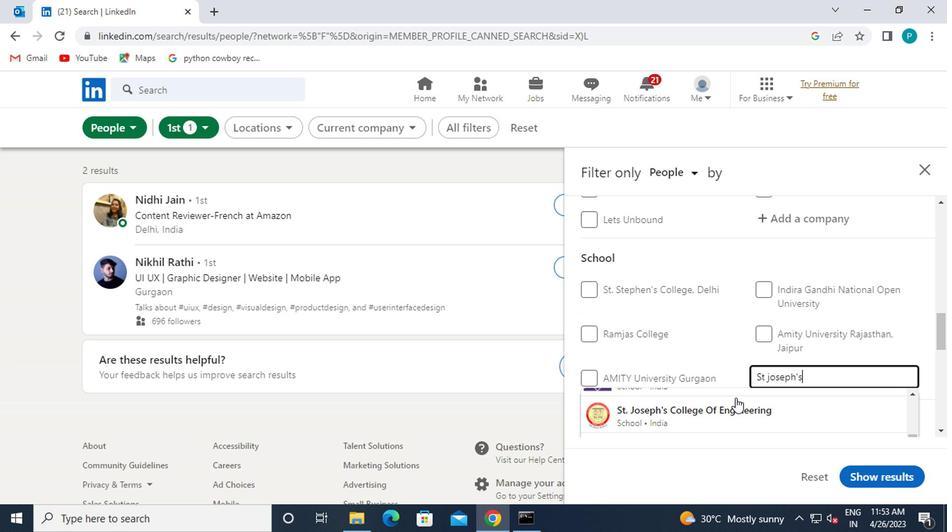 
Action: Mouse scrolled (732, 400) with delta (0, 0)
Screenshot: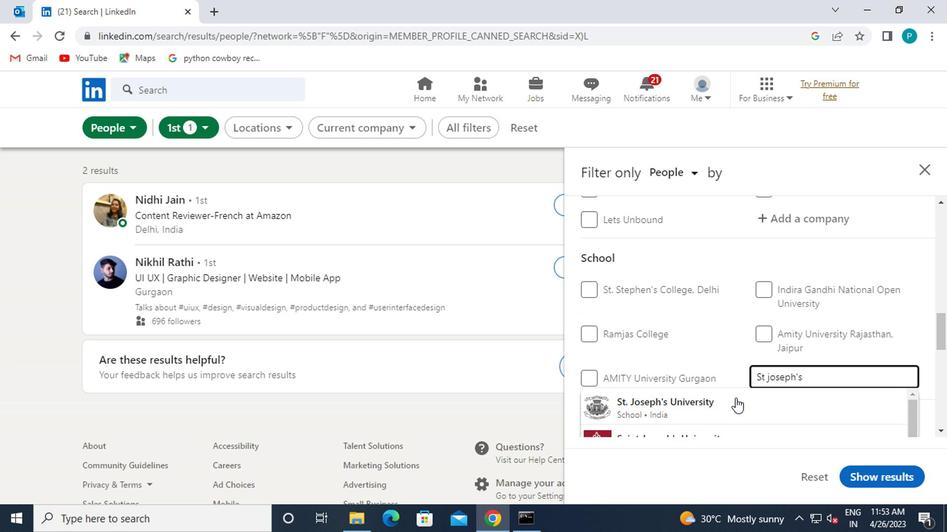 
Action: Mouse scrolled (732, 400) with delta (0, 0)
Screenshot: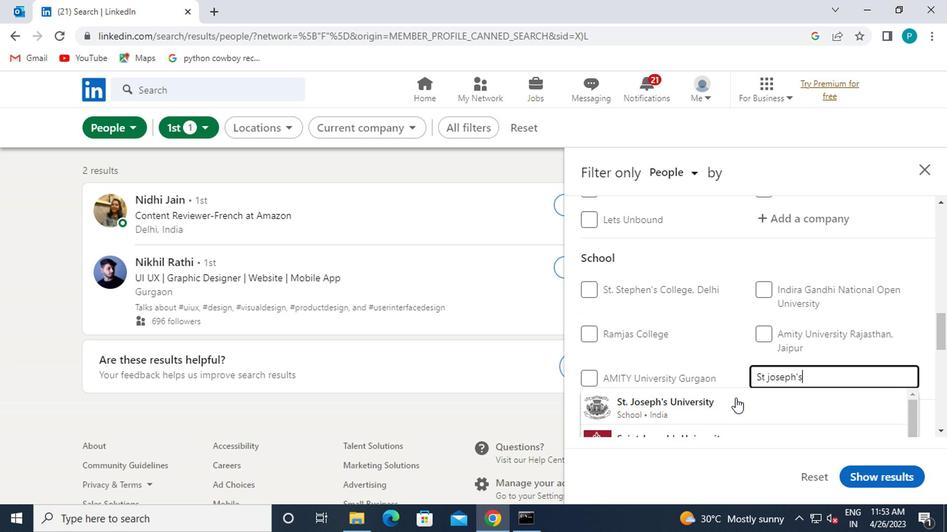 
Action: Mouse scrolled (732, 399) with delta (0, 0)
Screenshot: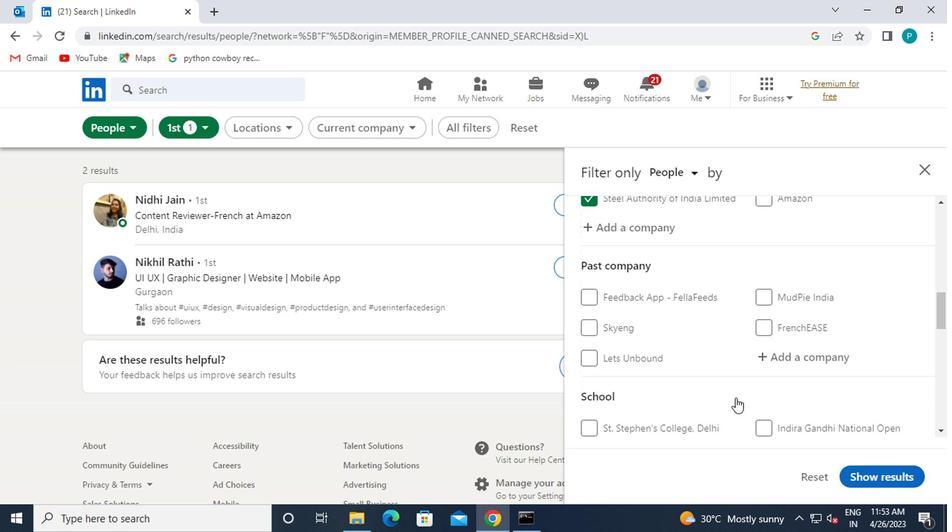 
Action: Mouse moved to (732, 400)
Screenshot: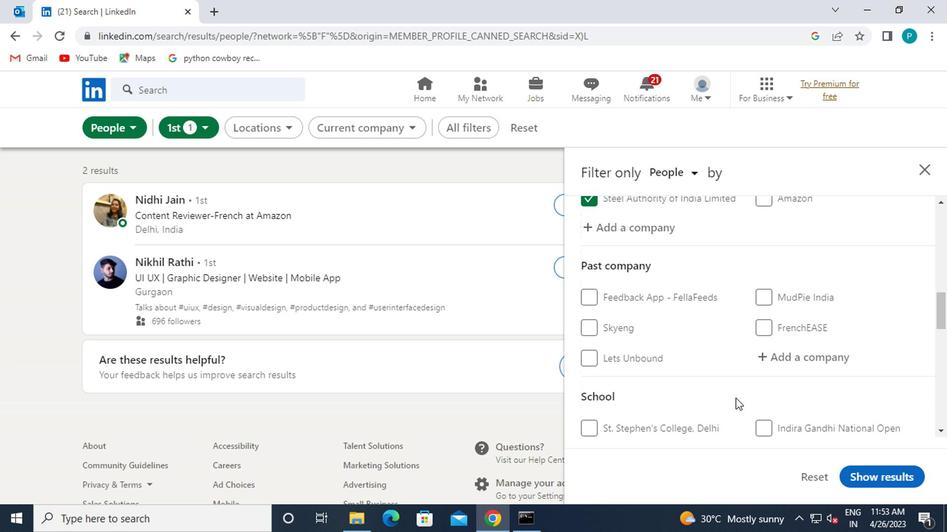 
Action: Mouse scrolled (732, 399) with delta (0, 0)
Screenshot: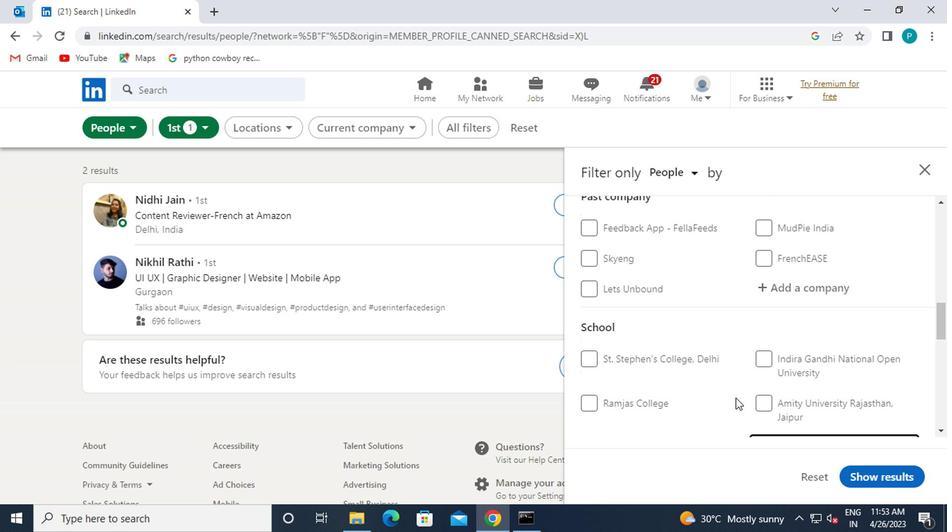 
Action: Mouse scrolled (732, 399) with delta (0, 0)
Screenshot: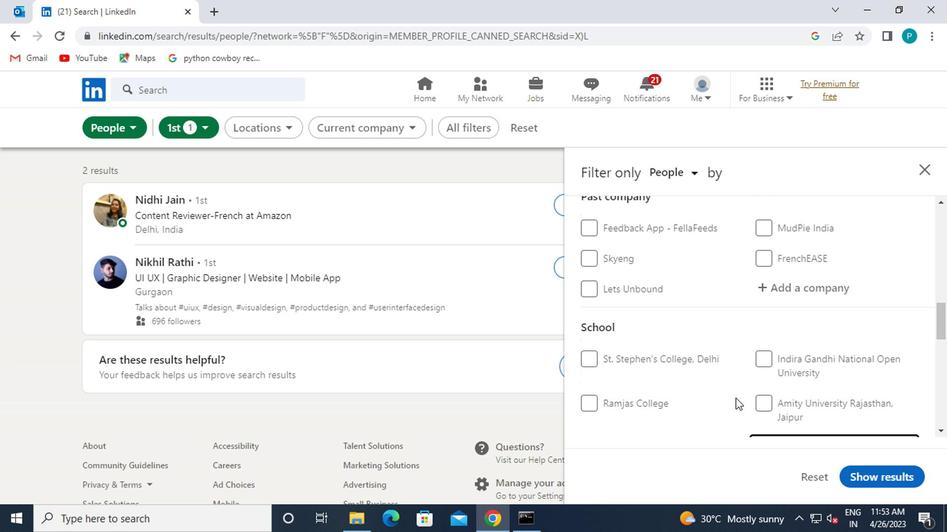 
Action: Mouse moved to (796, 329)
Screenshot: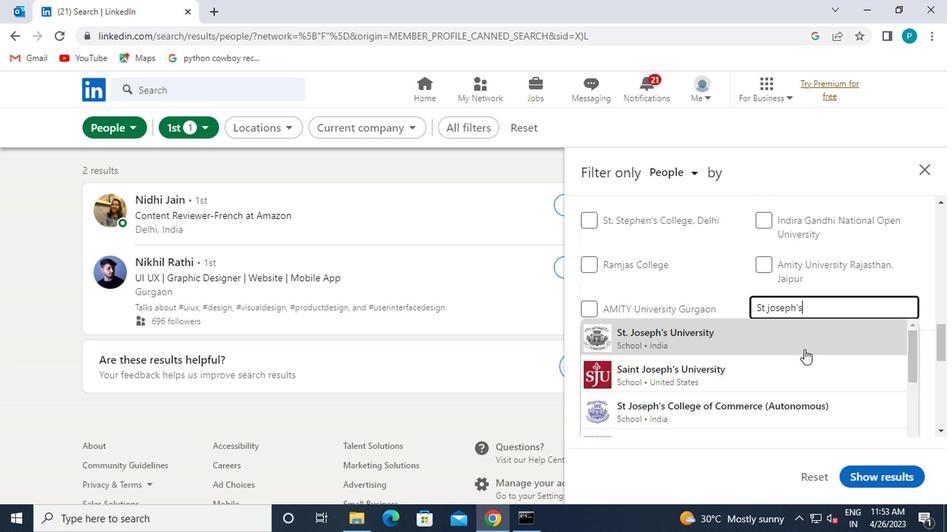 
Action: Key pressed <Key.space>INSITUT<Key.backspace><Key.backspace>ITUTE<Key.space>OF<Key.space>MANAGEMENT
Screenshot: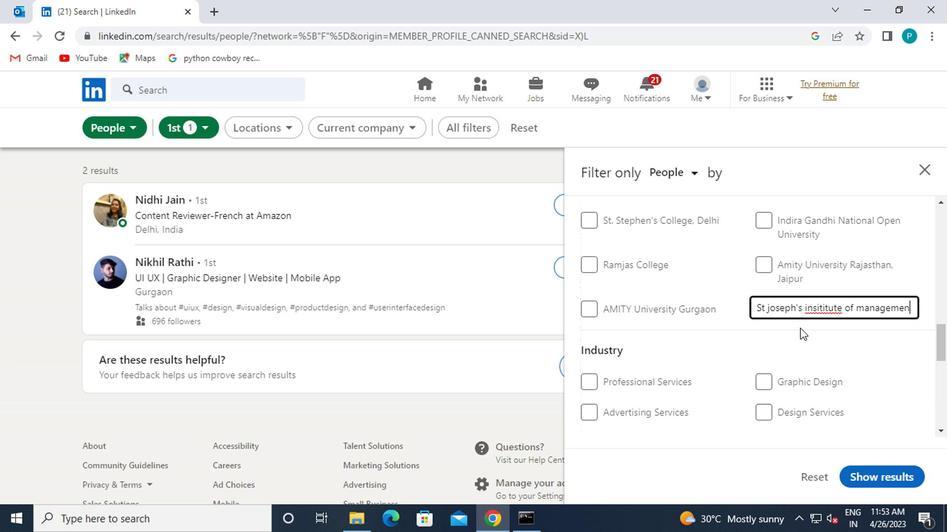 
Action: Mouse moved to (791, 328)
Screenshot: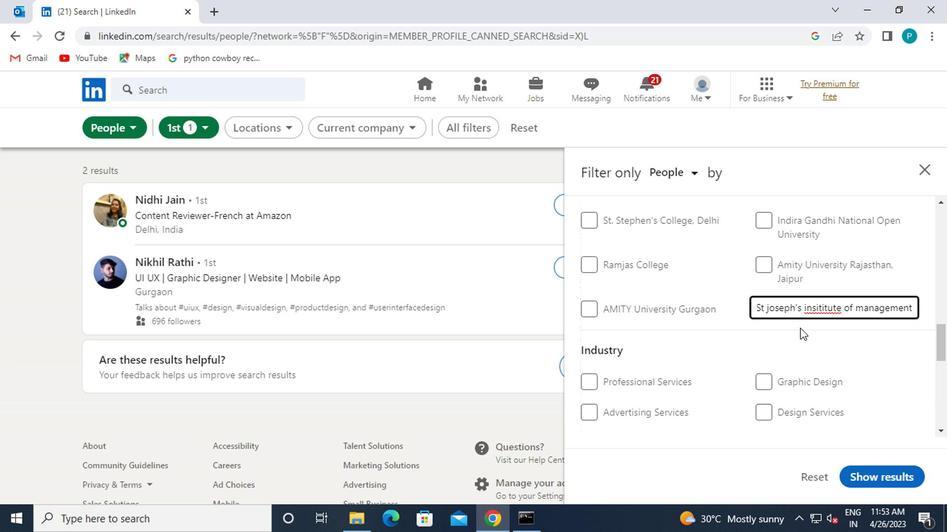 
Action: Mouse scrolled (791, 327) with delta (0, 0)
Screenshot: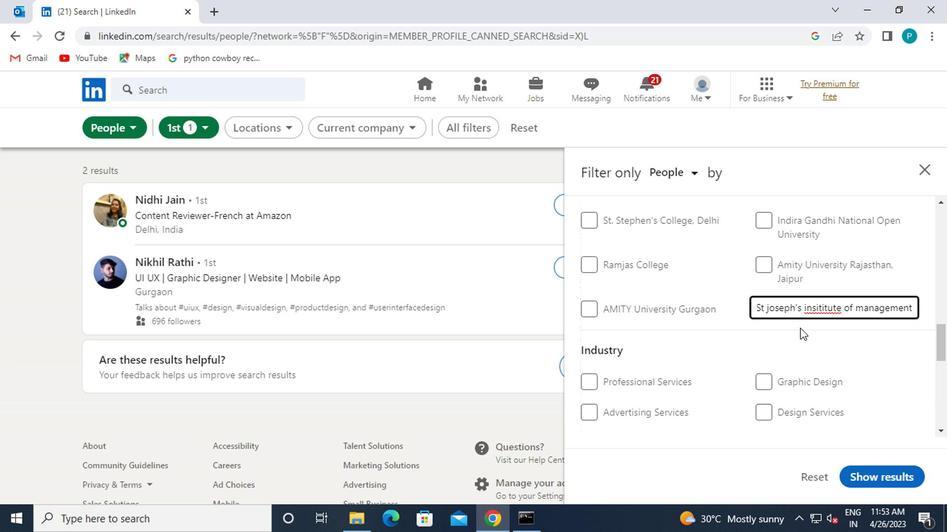 
Action: Mouse moved to (789, 327)
Screenshot: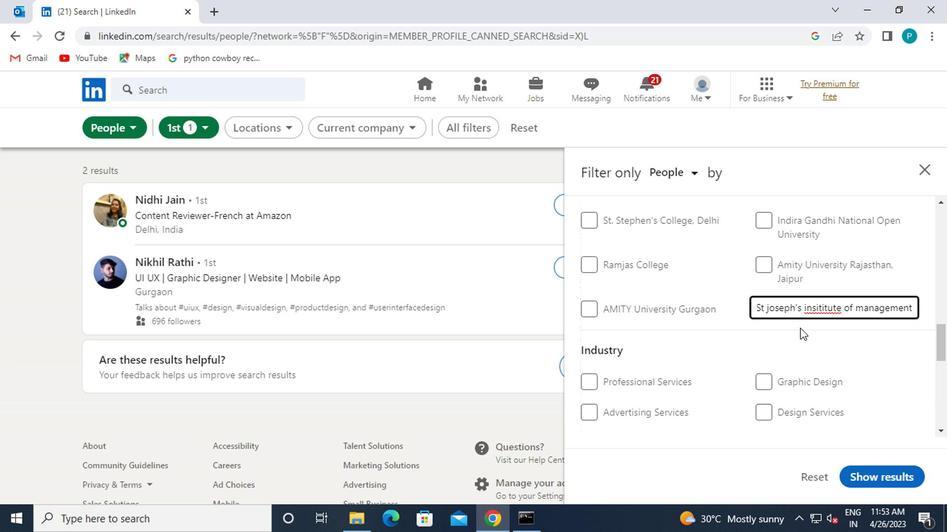 
Action: Mouse scrolled (789, 326) with delta (0, 0)
Screenshot: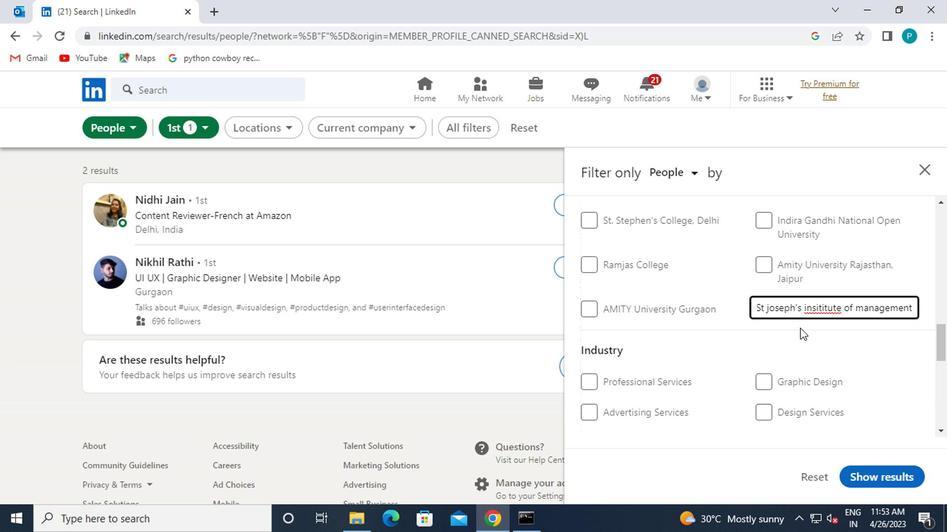 
Action: Mouse moved to (637, 301)
Screenshot: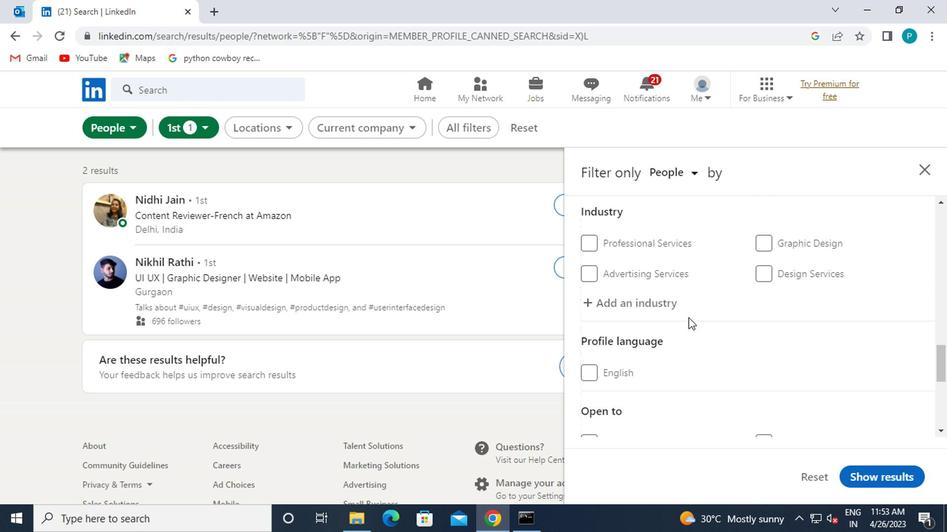 
Action: Mouse pressed left at (637, 301)
Screenshot: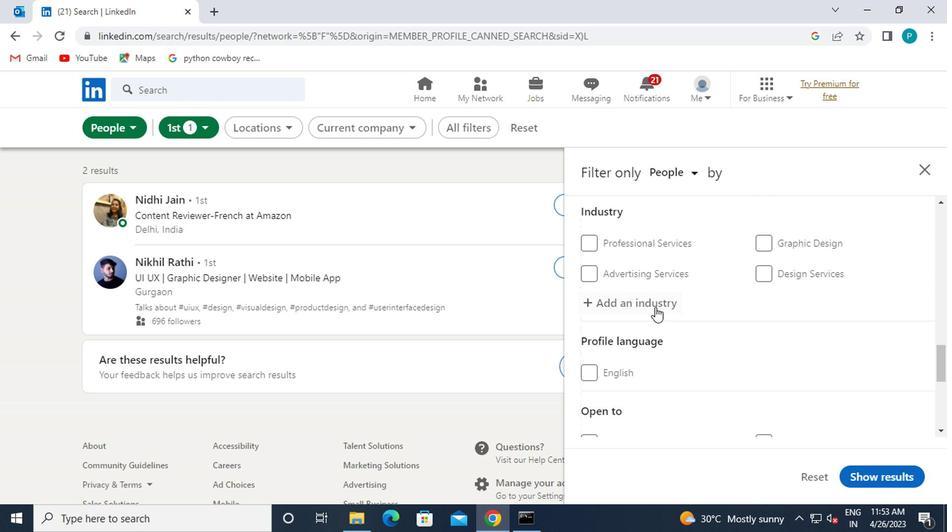 
Action: Mouse moved to (639, 302)
Screenshot: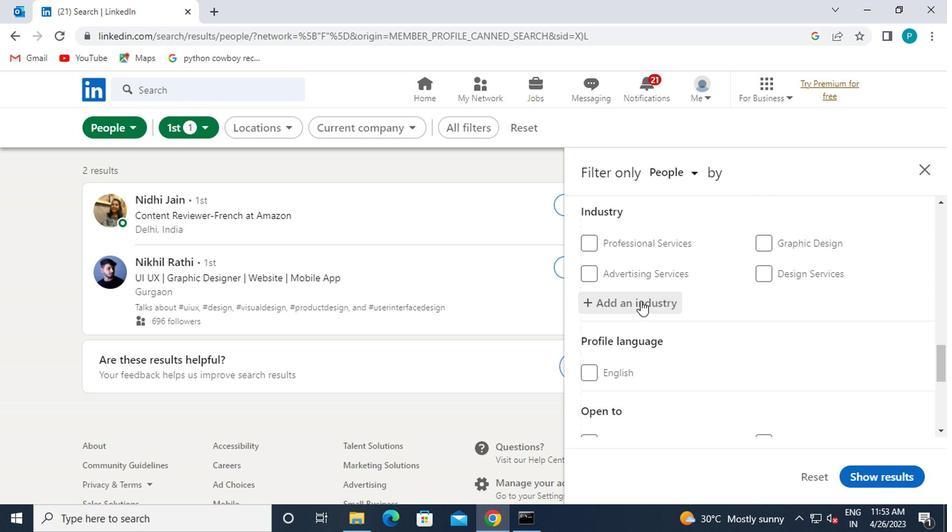
Action: Key pressed MU
Screenshot: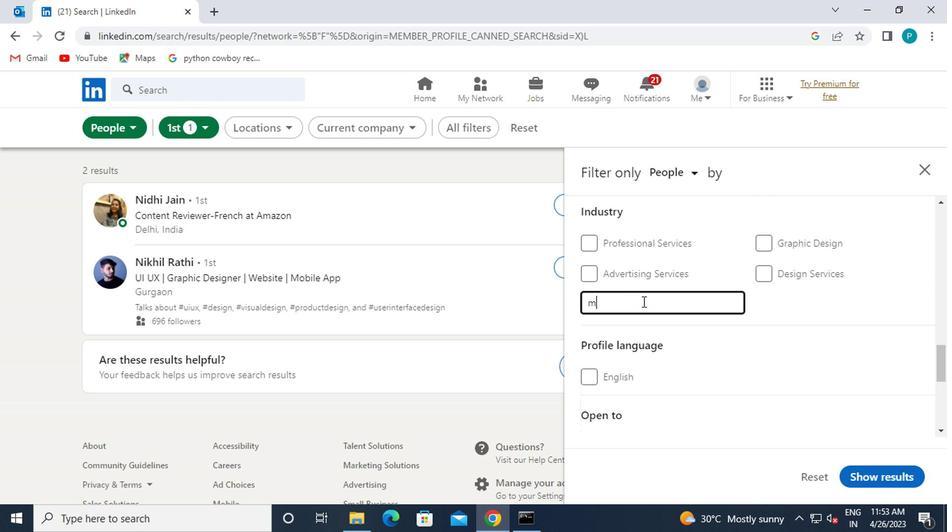 
Action: Mouse moved to (639, 332)
Screenshot: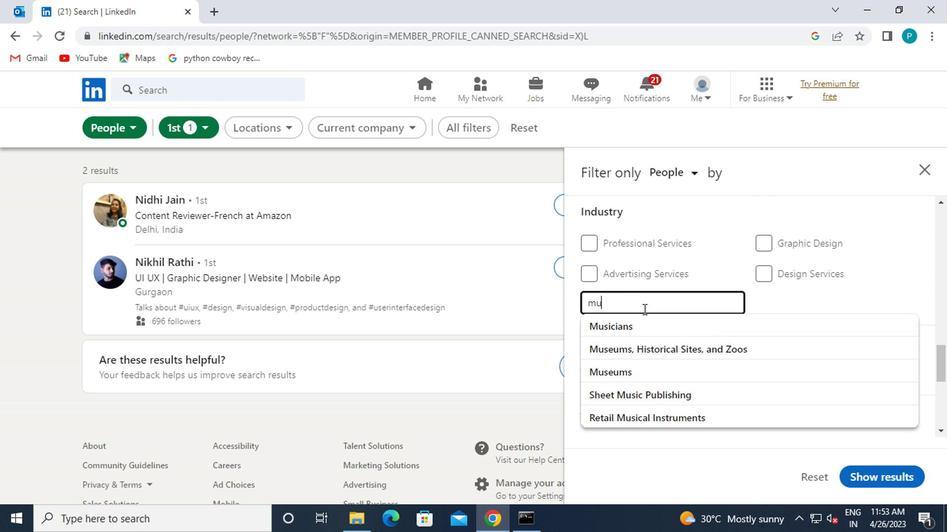 
Action: Mouse pressed left at (639, 332)
Screenshot: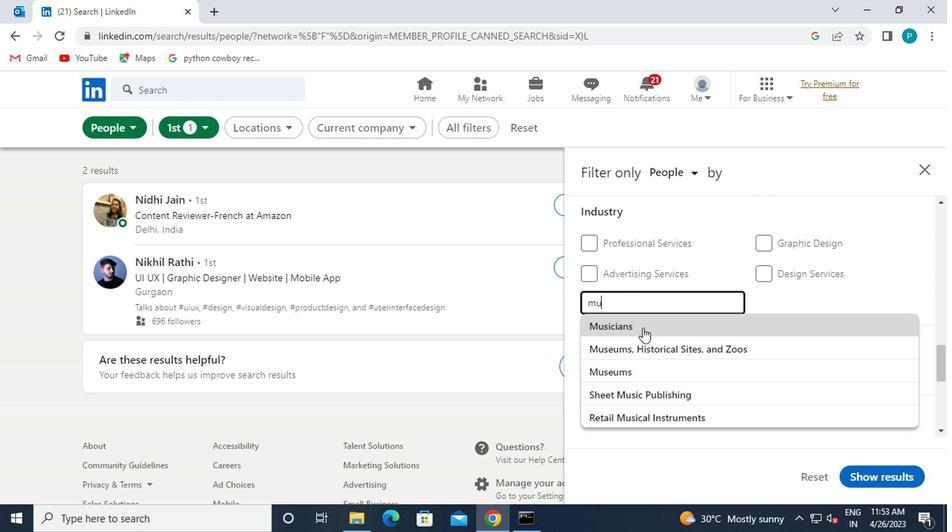 
Action: Mouse moved to (637, 332)
Screenshot: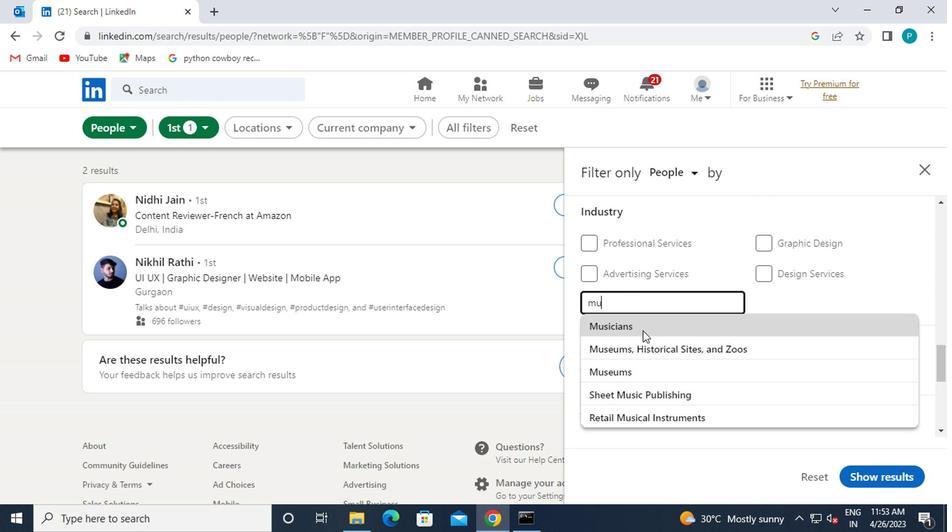 
Action: Mouse scrolled (637, 331) with delta (0, 0)
Screenshot: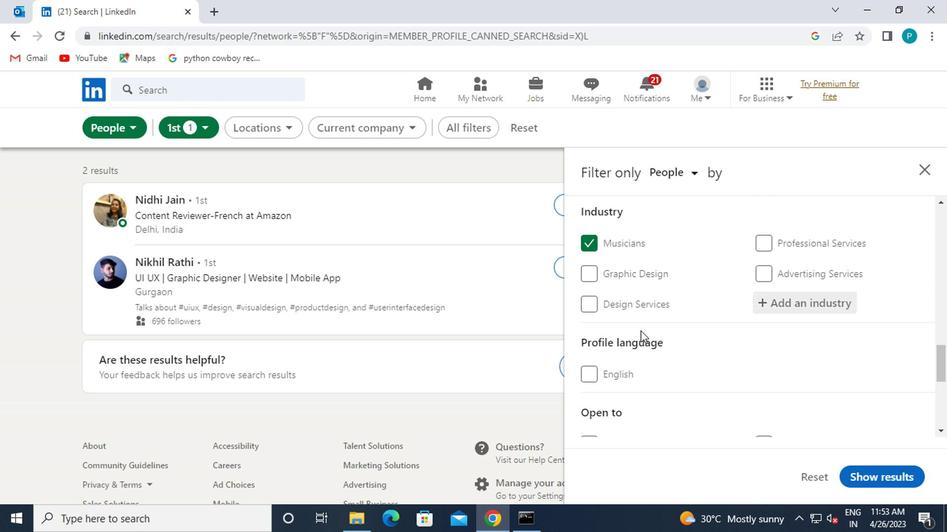 
Action: Mouse scrolled (637, 331) with delta (0, 0)
Screenshot: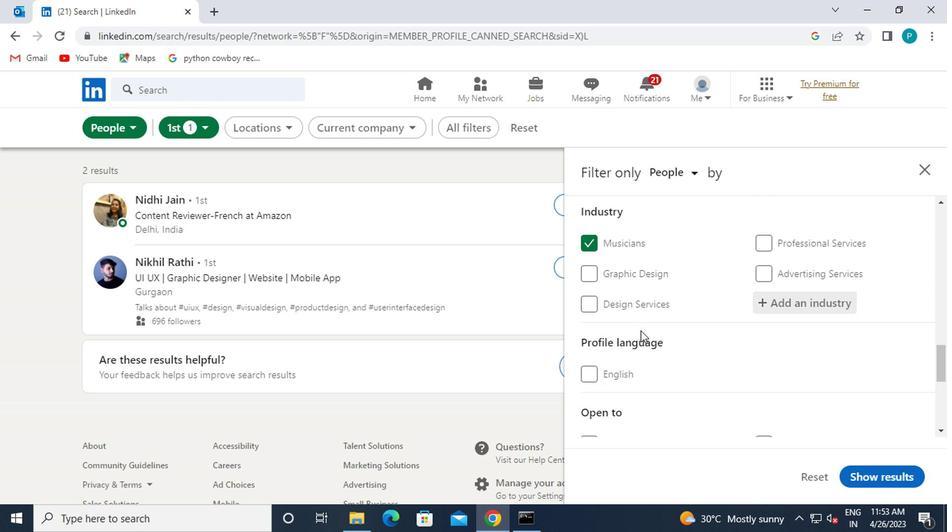 
Action: Mouse moved to (634, 332)
Screenshot: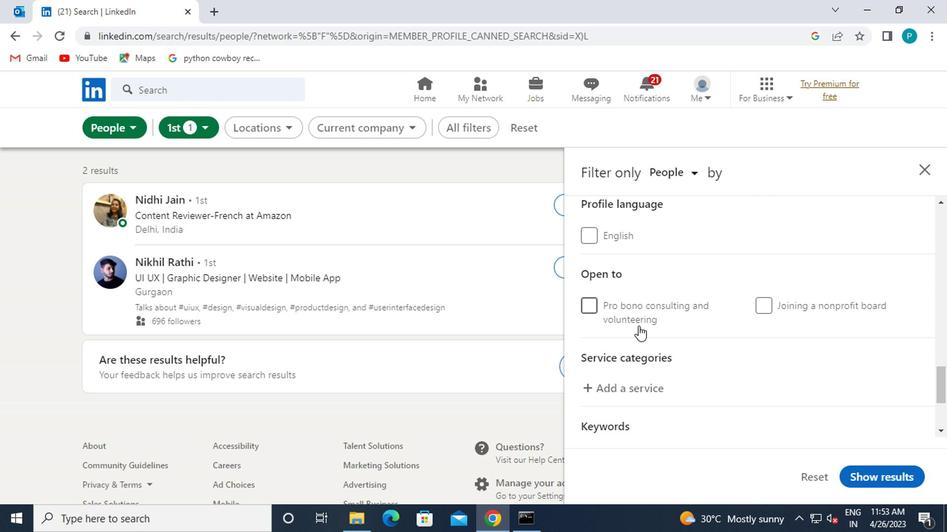 
Action: Mouse scrolled (634, 331) with delta (0, 0)
Screenshot: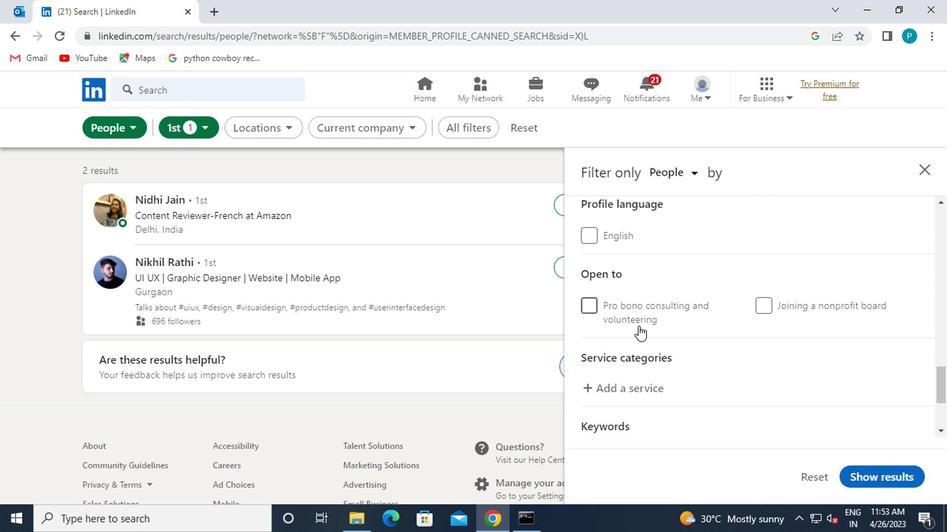 
Action: Mouse moved to (630, 324)
Screenshot: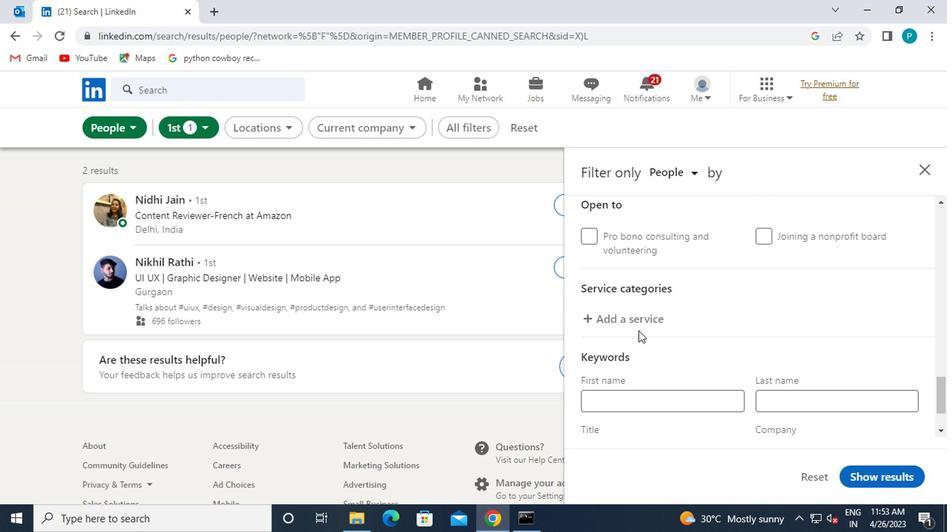 
Action: Mouse pressed left at (630, 324)
Screenshot: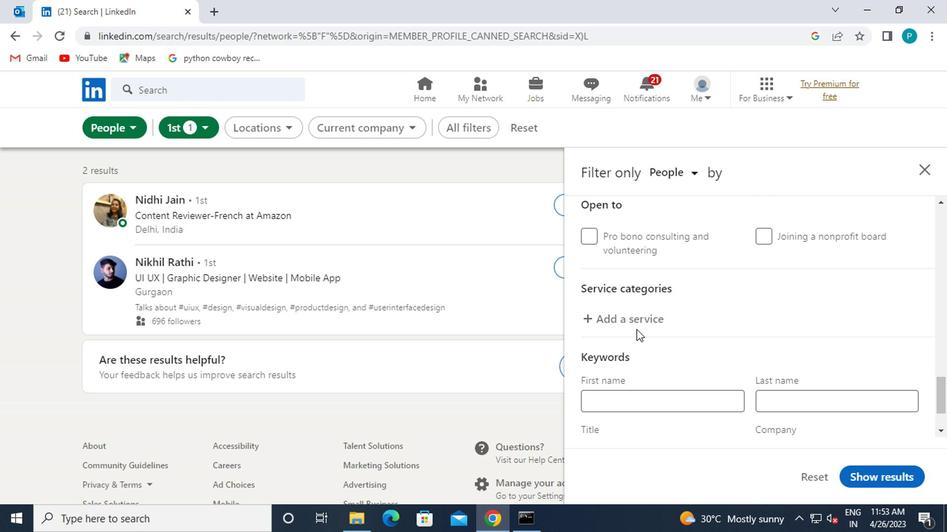
Action: Mouse moved to (630, 323)
Screenshot: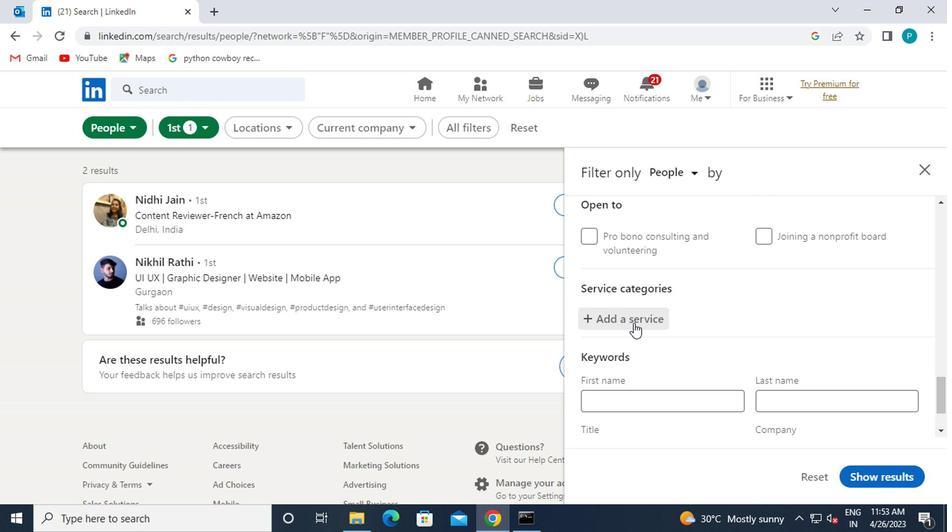 
Action: Key pressed AUDIO
Screenshot: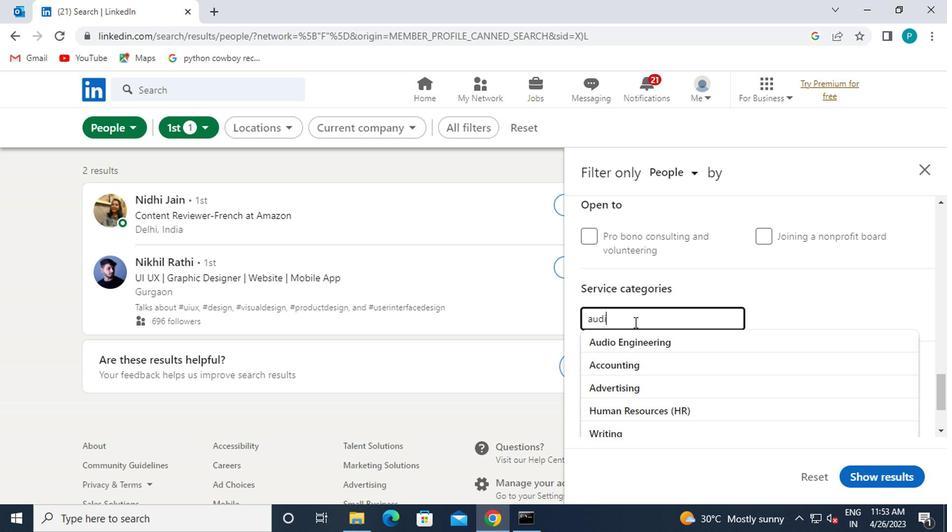 
Action: Mouse moved to (611, 345)
Screenshot: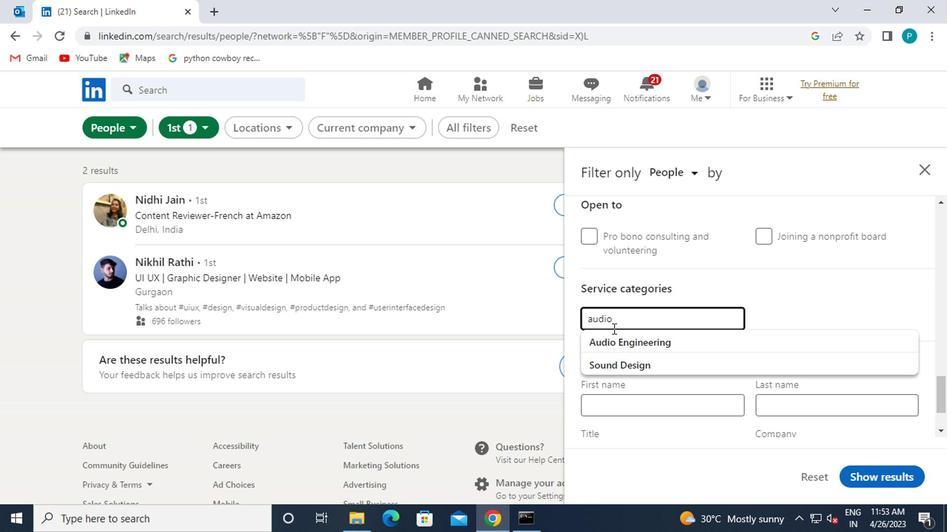 
Action: Mouse pressed left at (611, 345)
Screenshot: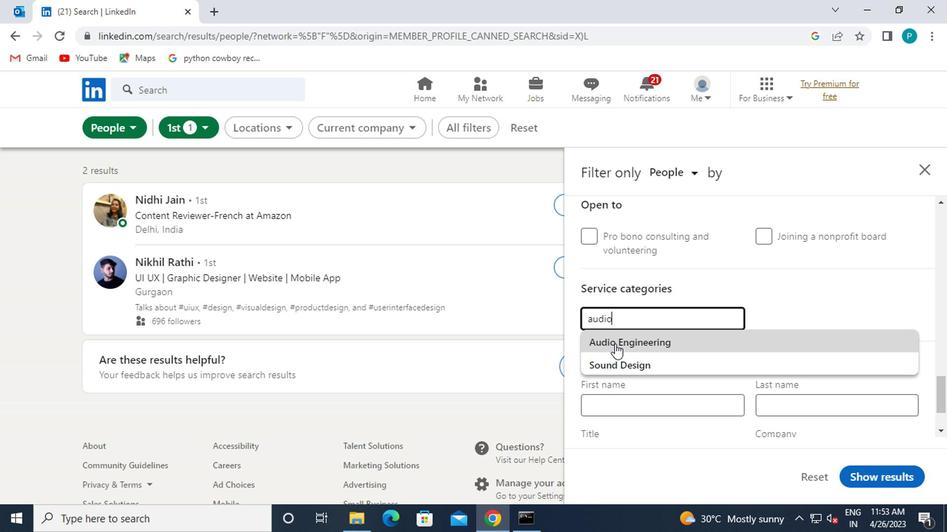 
Action: Mouse scrolled (611, 344) with delta (0, 0)
Screenshot: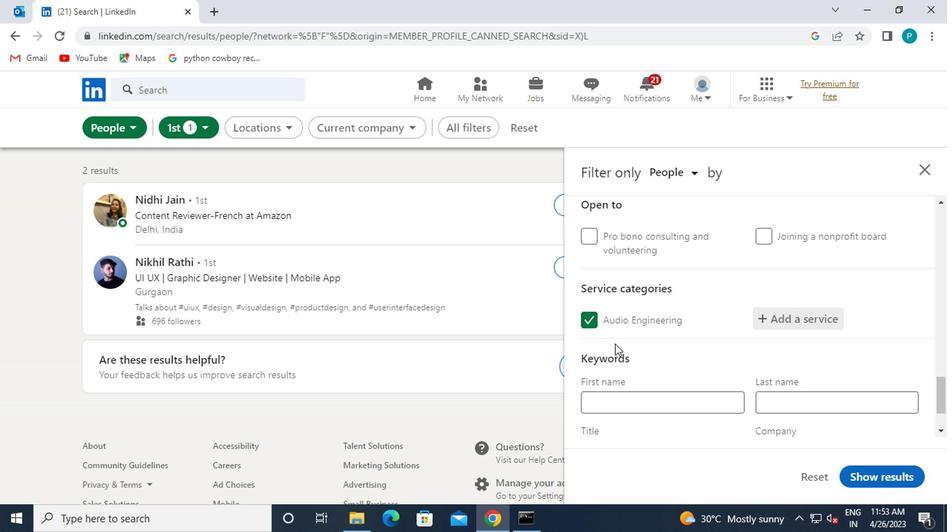 
Action: Mouse moved to (615, 349)
Screenshot: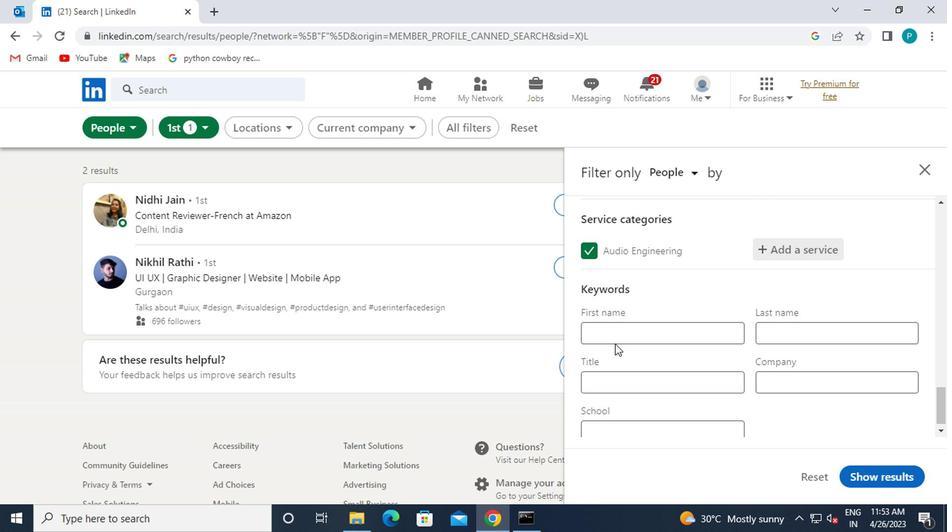 
Action: Mouse scrolled (615, 348) with delta (0, 0)
Screenshot: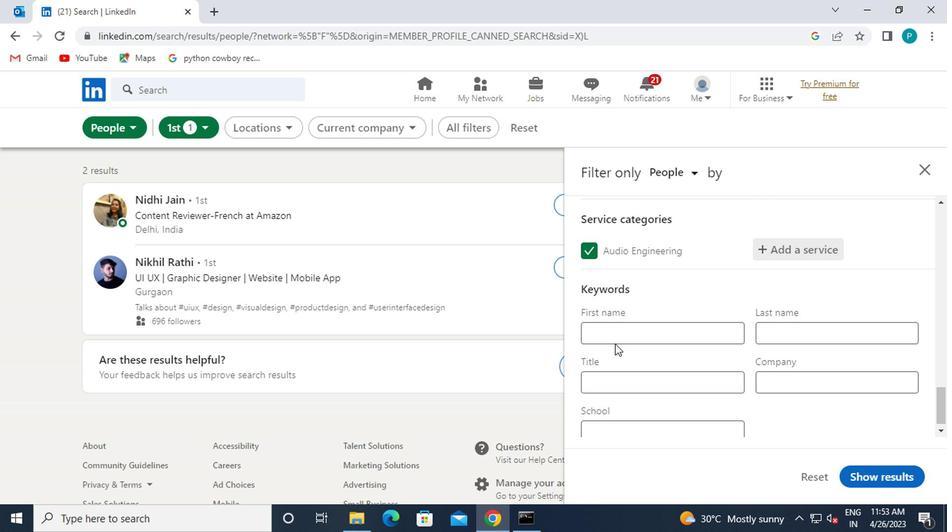 
Action: Mouse moved to (622, 369)
Screenshot: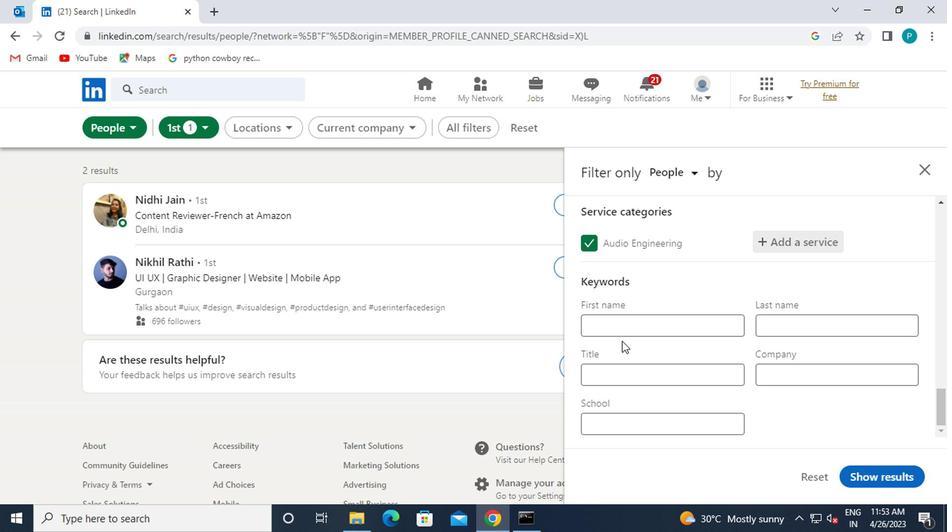 
Action: Mouse pressed left at (622, 369)
Screenshot: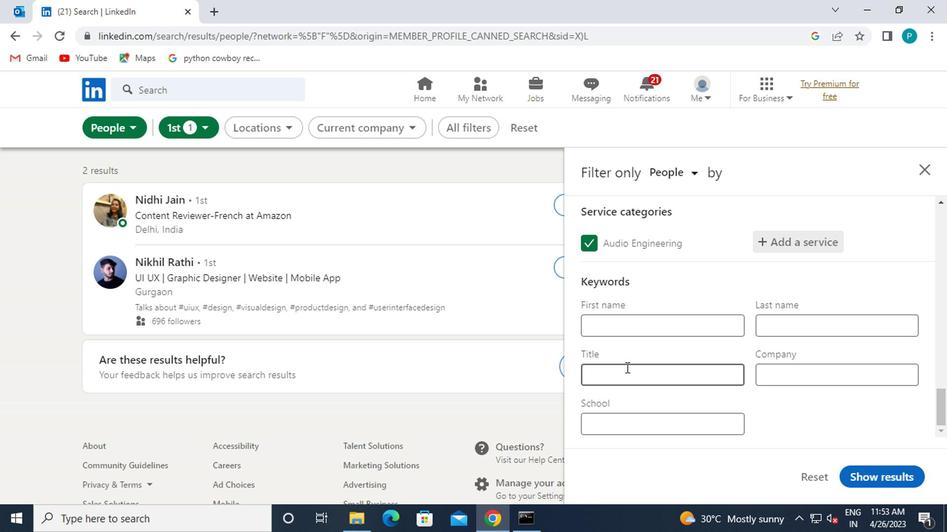 
Action: Mouse moved to (623, 376)
Screenshot: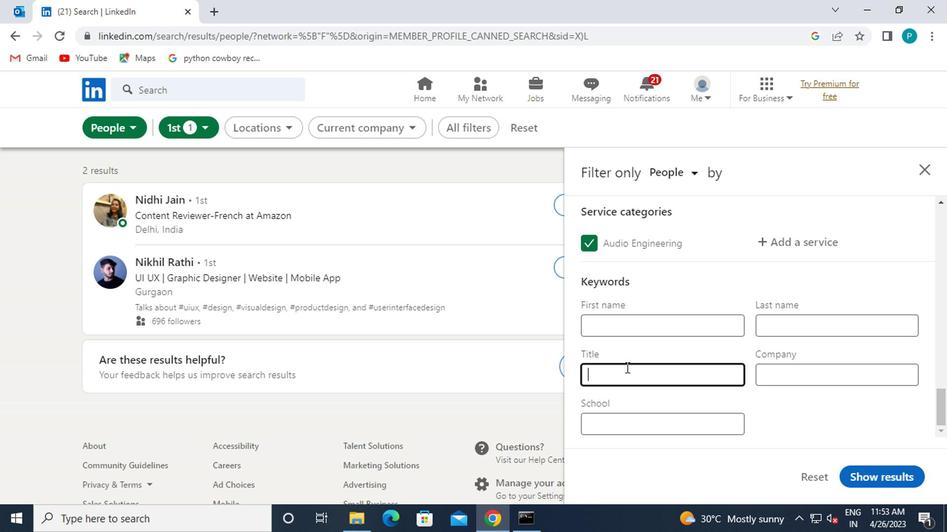 
Action: Key pressed <Key.caps_lock>O<Key.caps_lock>FFICE<Key.space><Key.caps_lock>A<Key.caps_lock>SSISTANT
Screenshot: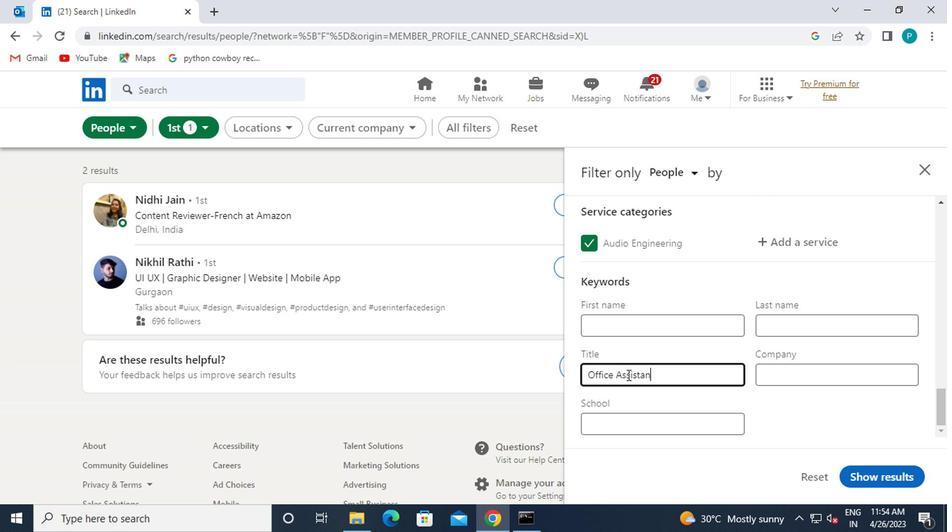 
Action: Mouse moved to (744, 405)
Screenshot: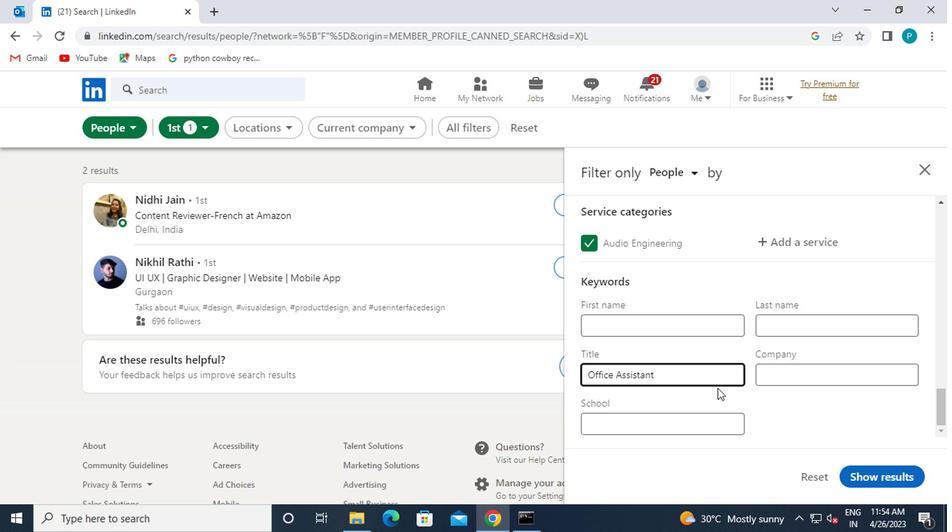 
Action: Mouse scrolled (744, 404) with delta (0, 0)
Screenshot: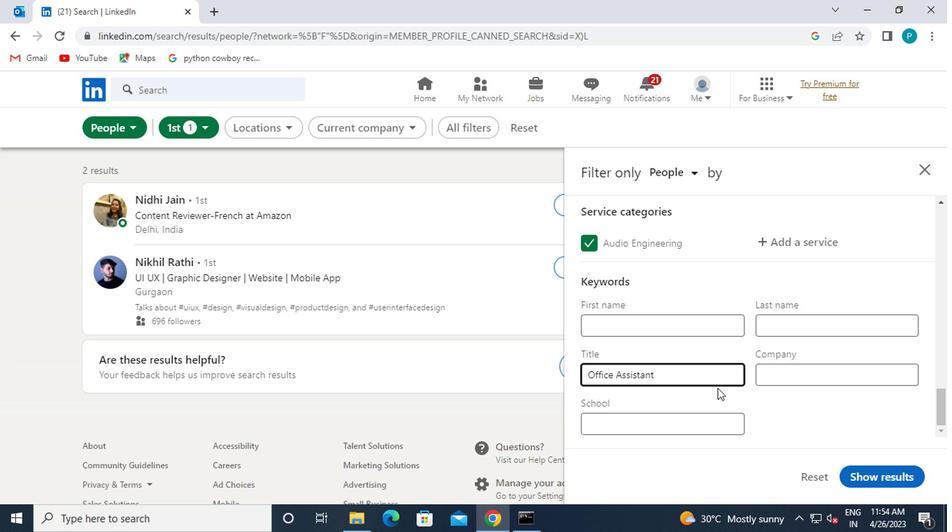 
Action: Mouse moved to (908, 486)
Screenshot: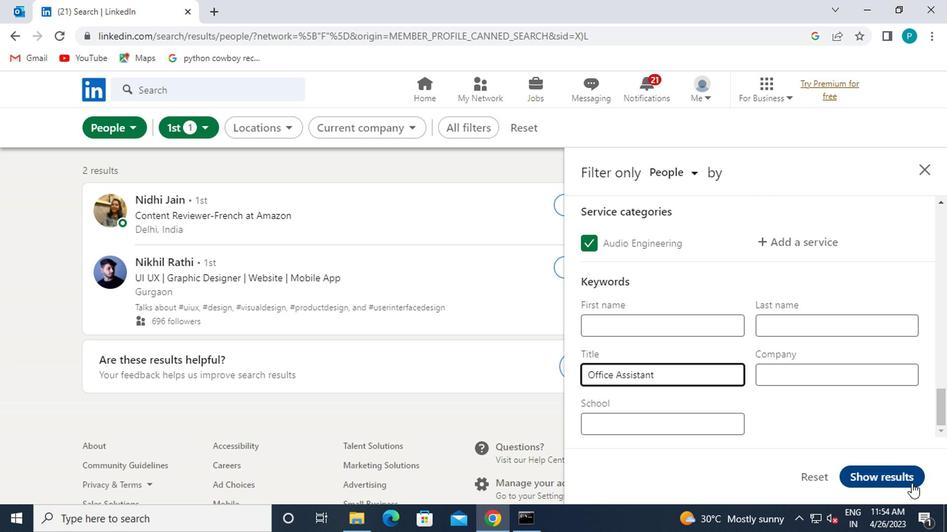 
Action: Mouse pressed left at (908, 486)
Screenshot: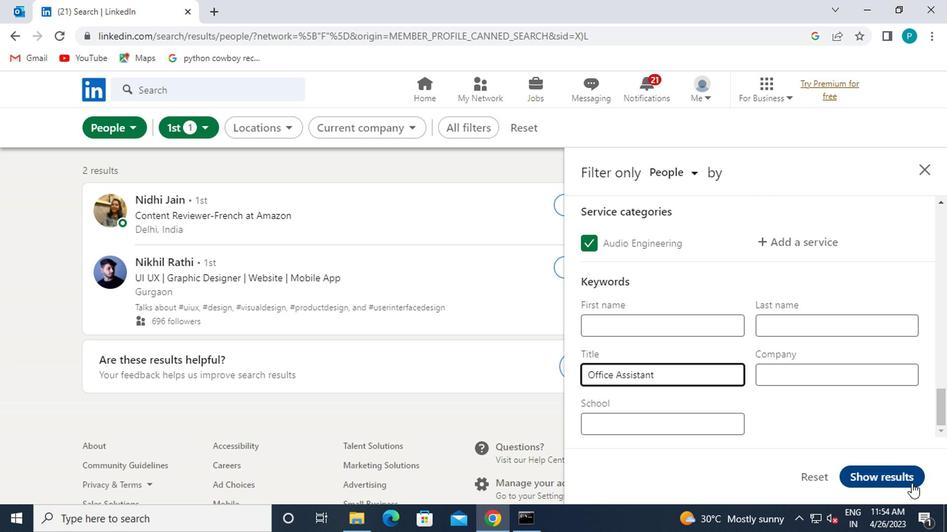 
